 Task: Add Sprouts Organic Frosted Flakes to the cart.
Action: Mouse moved to (841, 310)
Screenshot: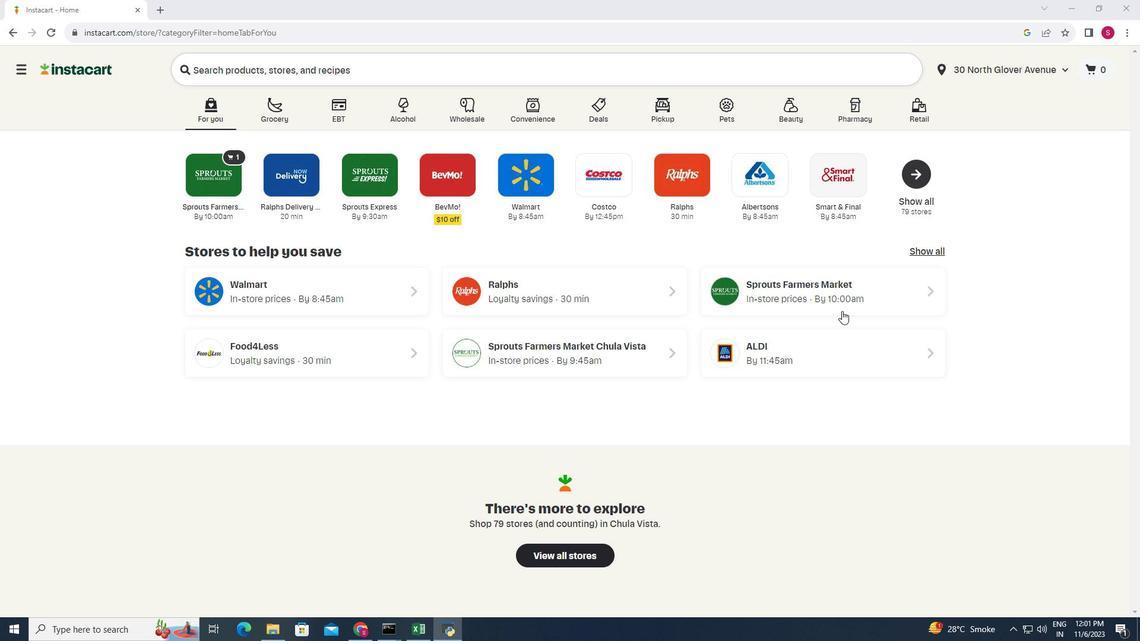 
Action: Mouse pressed left at (841, 310)
Screenshot: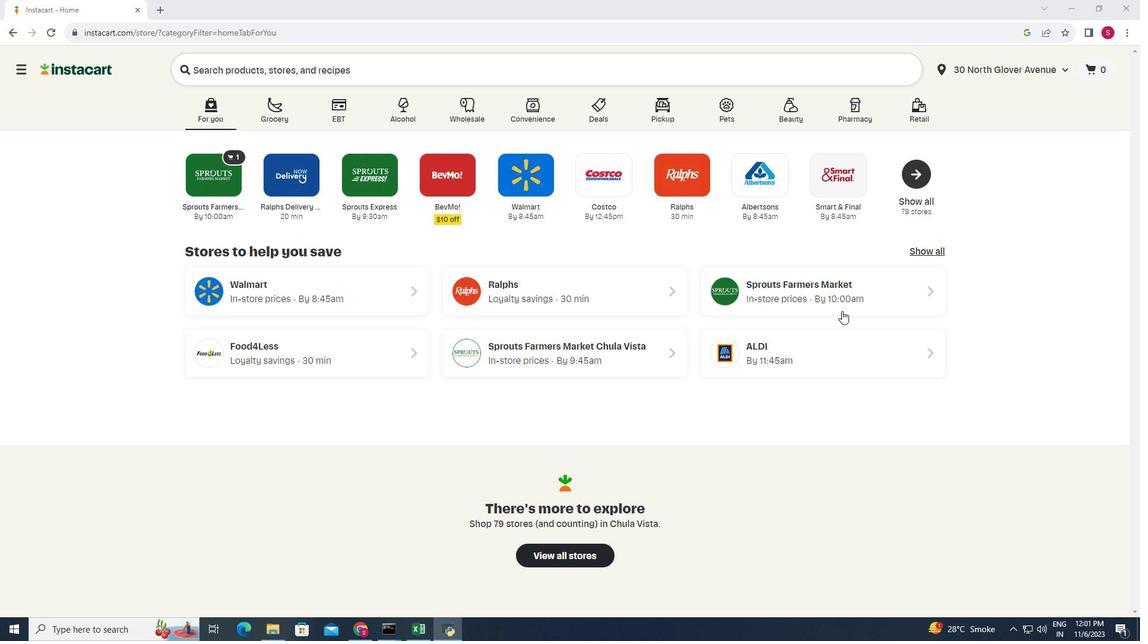 
Action: Mouse moved to (843, 298)
Screenshot: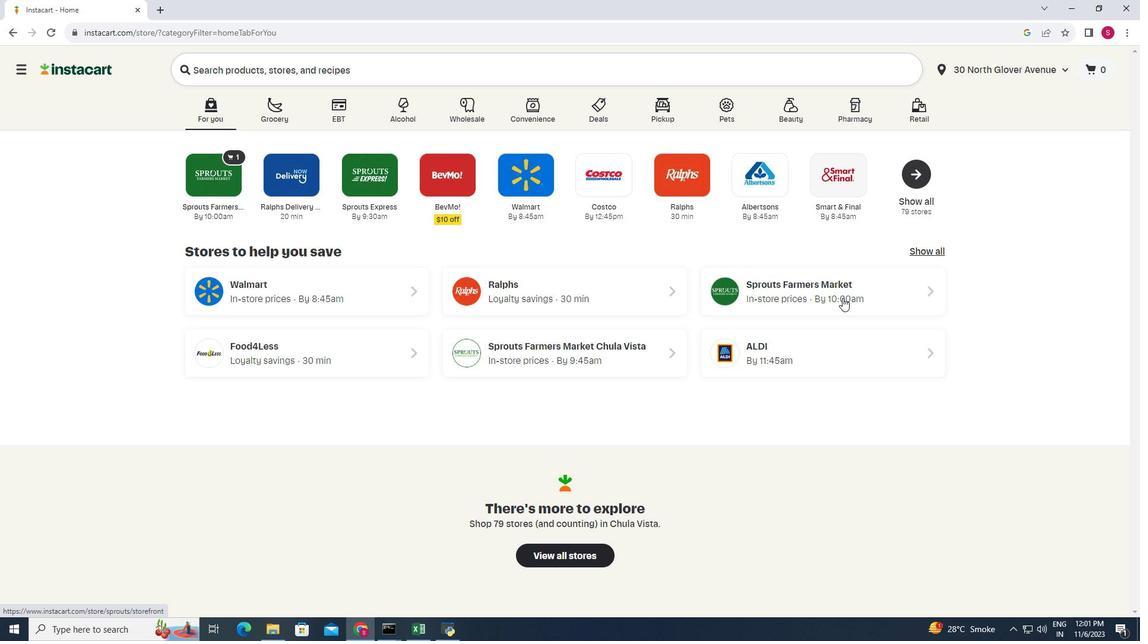 
Action: Mouse pressed left at (843, 298)
Screenshot: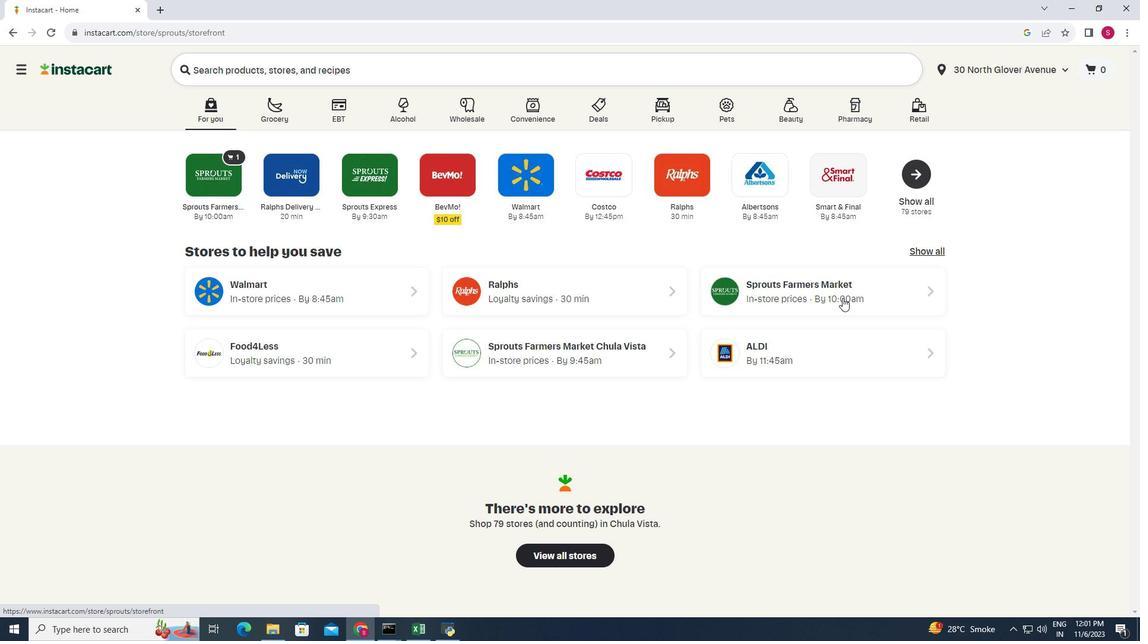 
Action: Mouse moved to (40, 349)
Screenshot: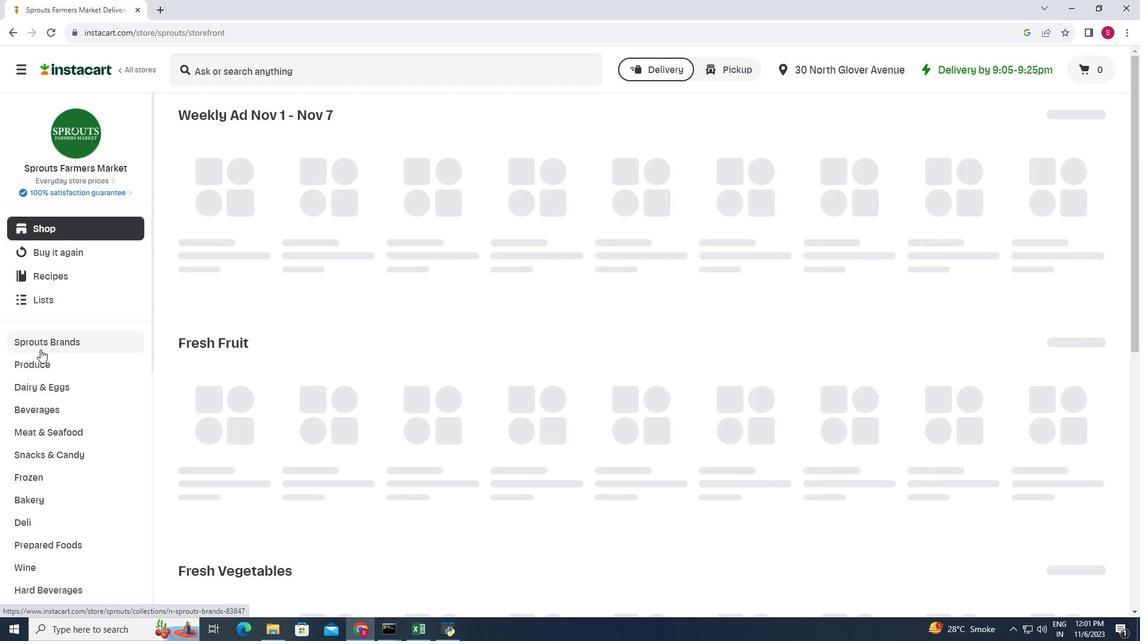 
Action: Mouse scrolled (40, 349) with delta (0, 0)
Screenshot: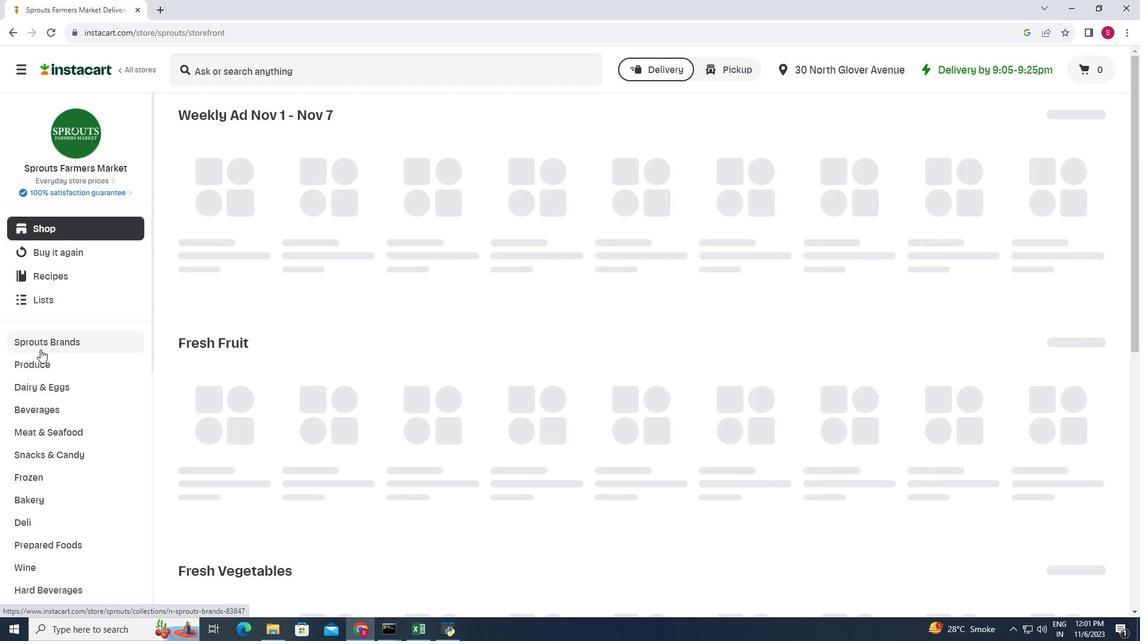 
Action: Mouse moved to (40, 349)
Screenshot: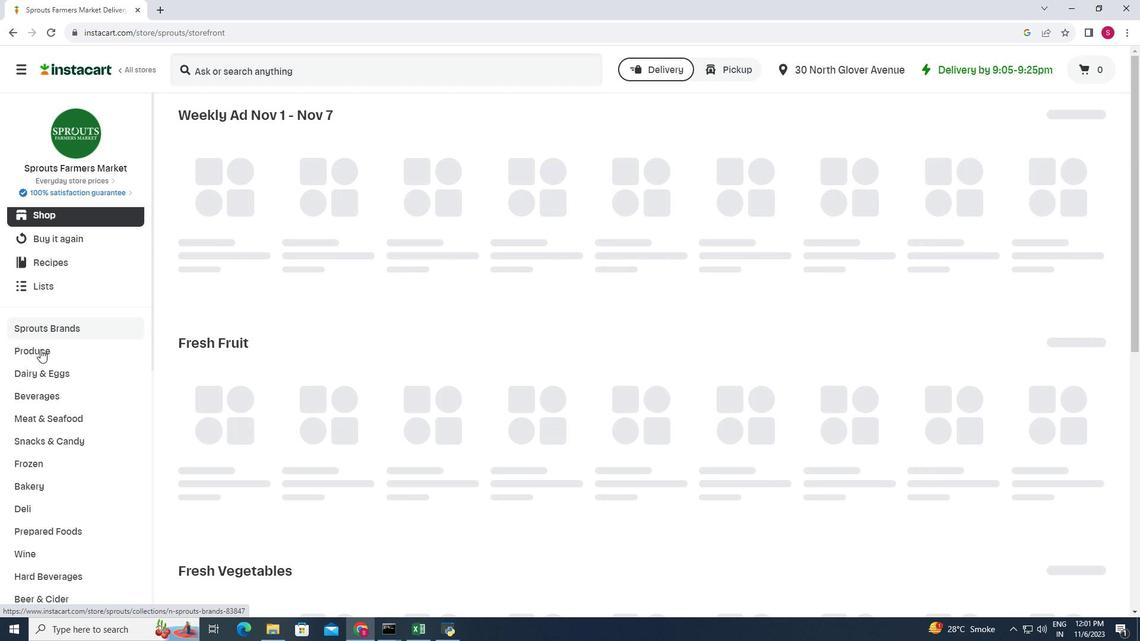 
Action: Mouse scrolled (40, 349) with delta (0, 0)
Screenshot: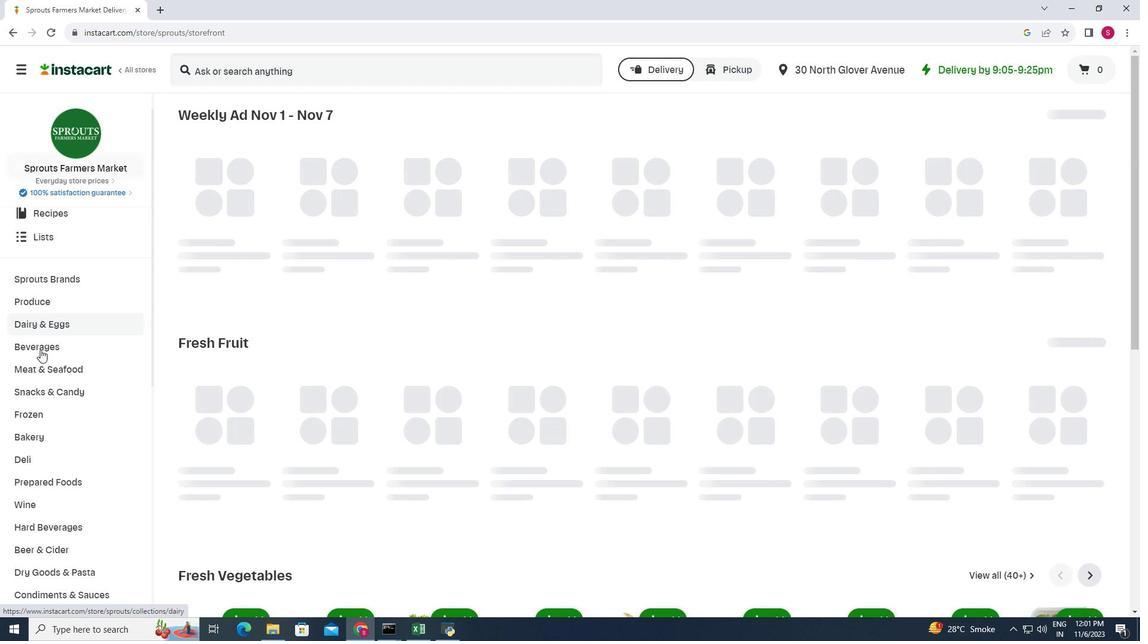 
Action: Mouse moved to (39, 364)
Screenshot: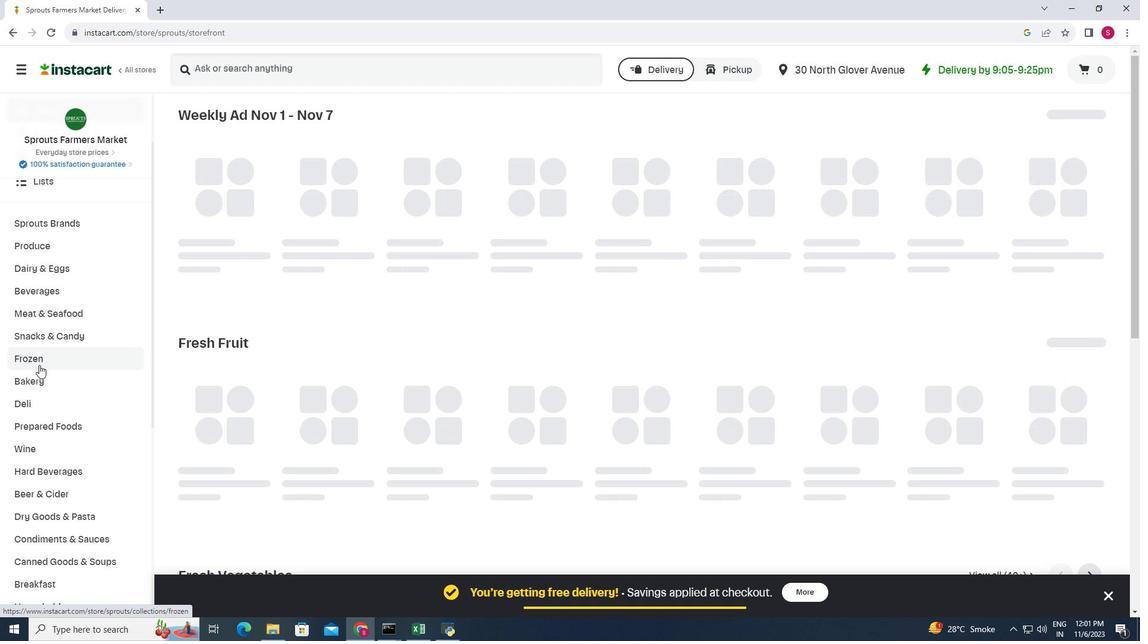 
Action: Mouse scrolled (39, 363) with delta (0, 0)
Screenshot: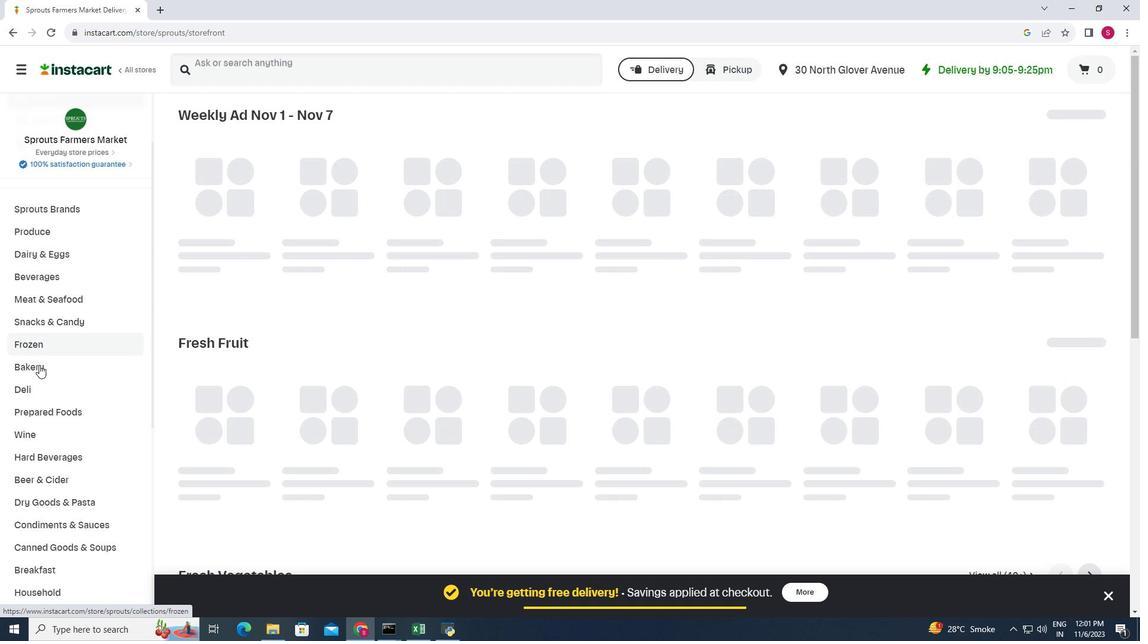 
Action: Mouse moved to (39, 365)
Screenshot: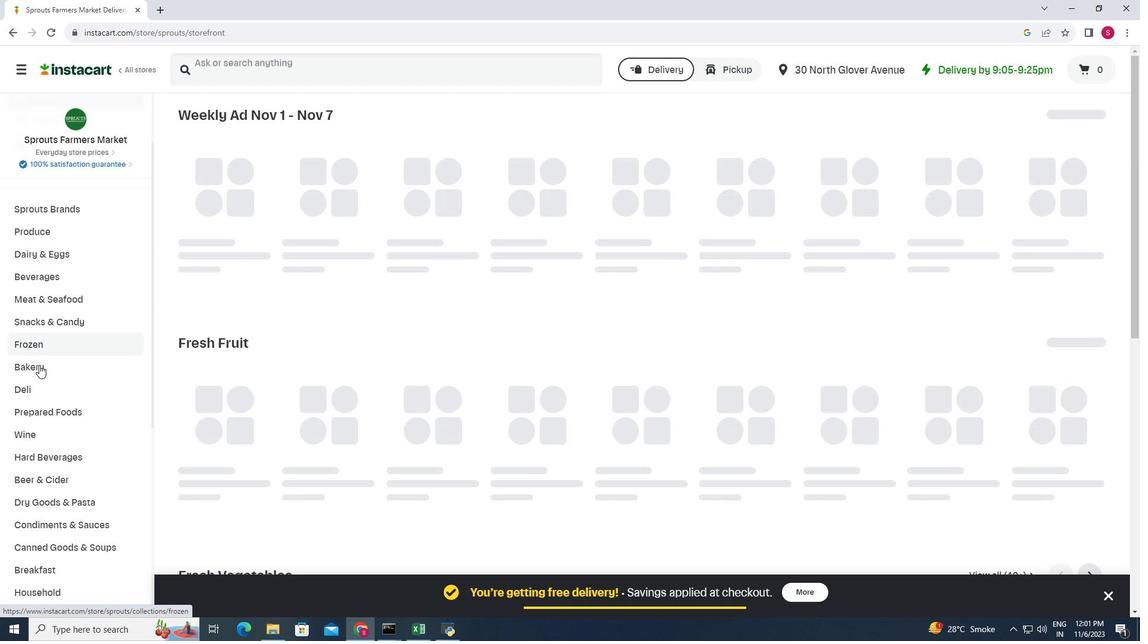 
Action: Mouse scrolled (39, 364) with delta (0, 0)
Screenshot: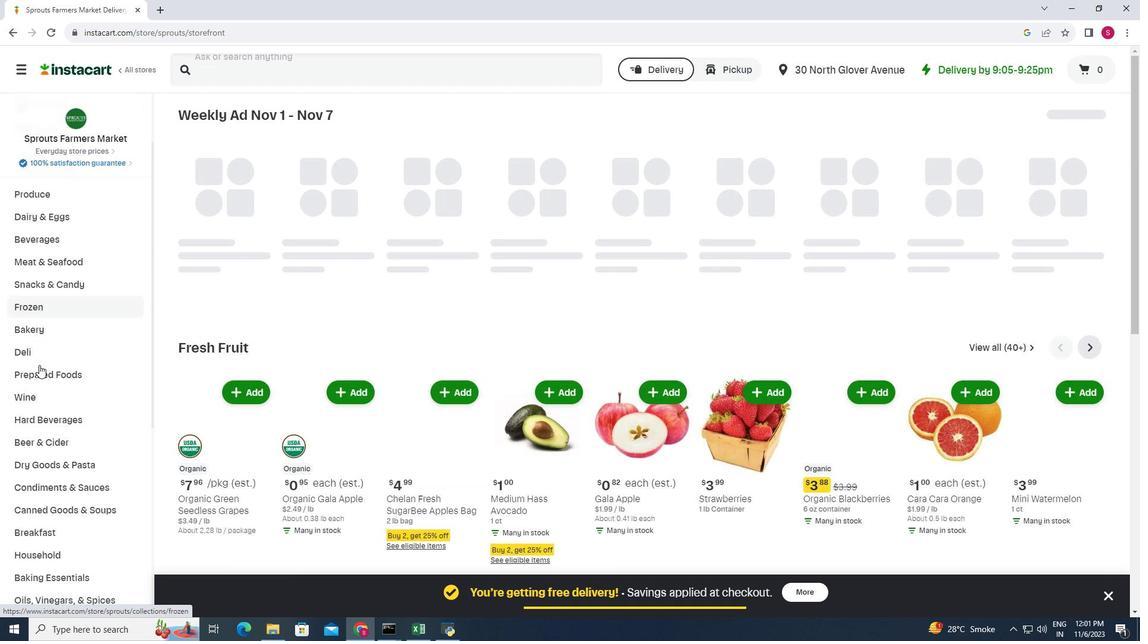 
Action: Mouse moved to (58, 466)
Screenshot: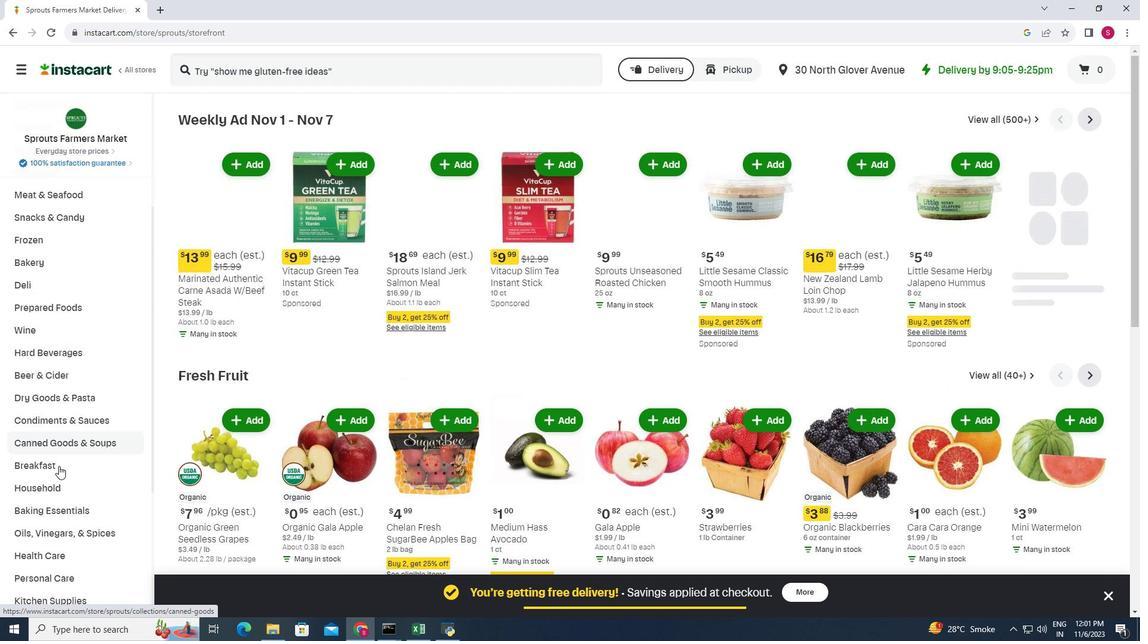 
Action: Mouse pressed left at (58, 466)
Screenshot: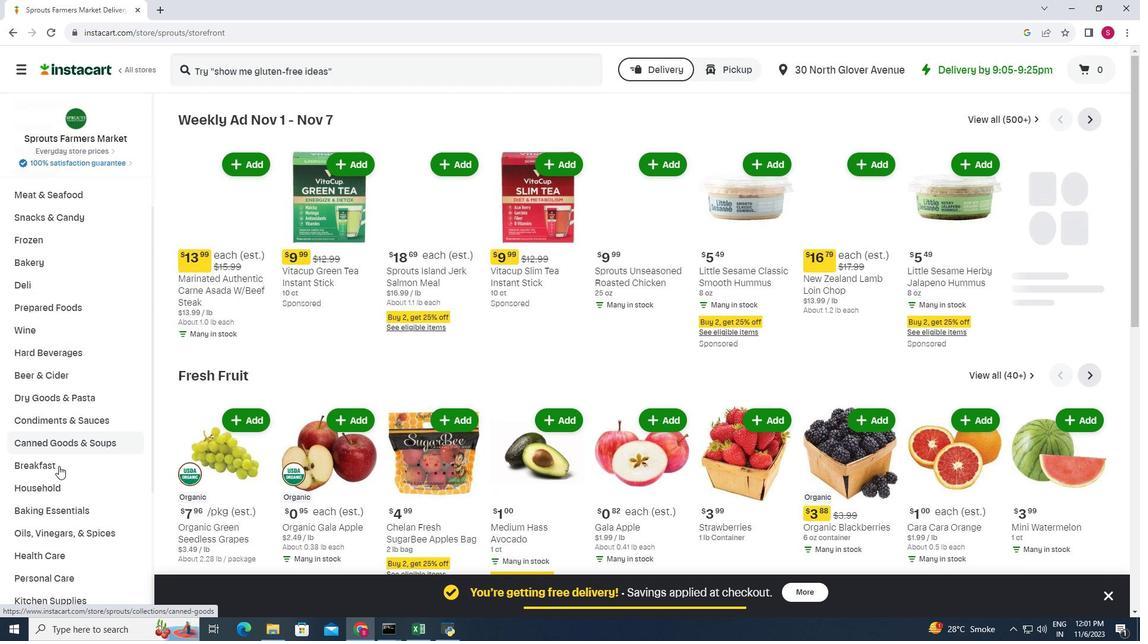 
Action: Mouse moved to (870, 147)
Screenshot: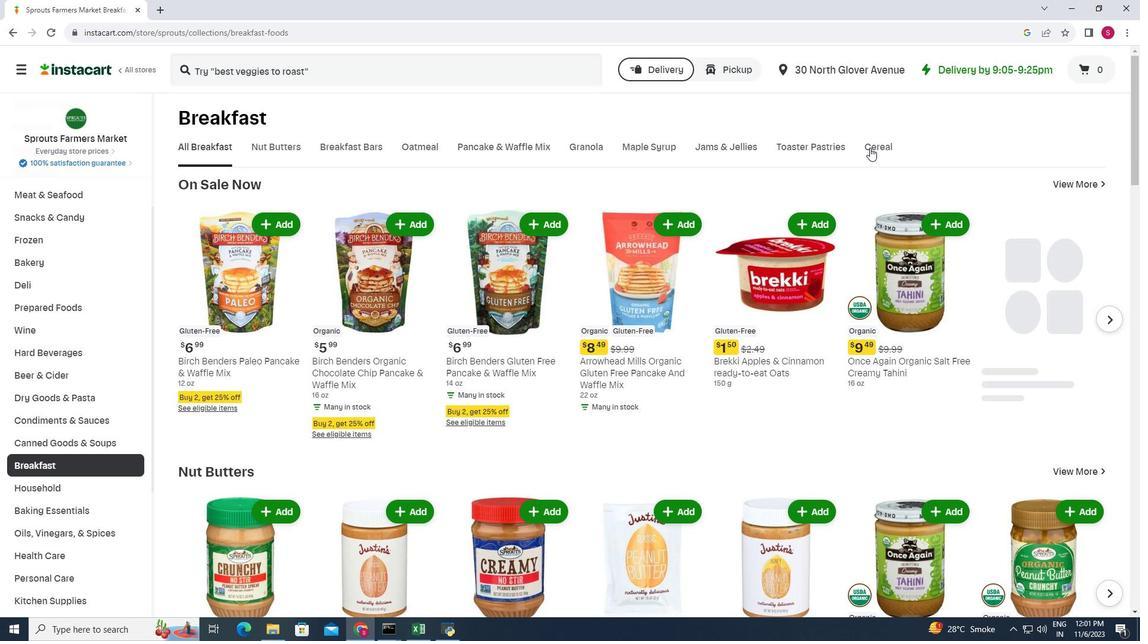 
Action: Mouse pressed left at (870, 147)
Screenshot: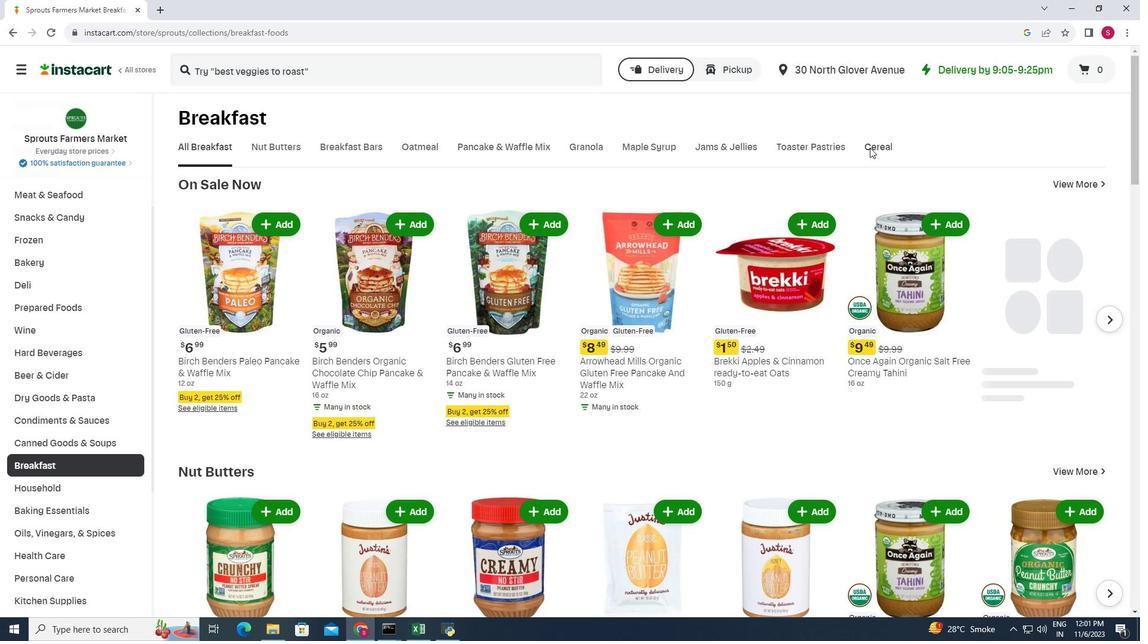 
Action: Mouse moved to (481, 240)
Screenshot: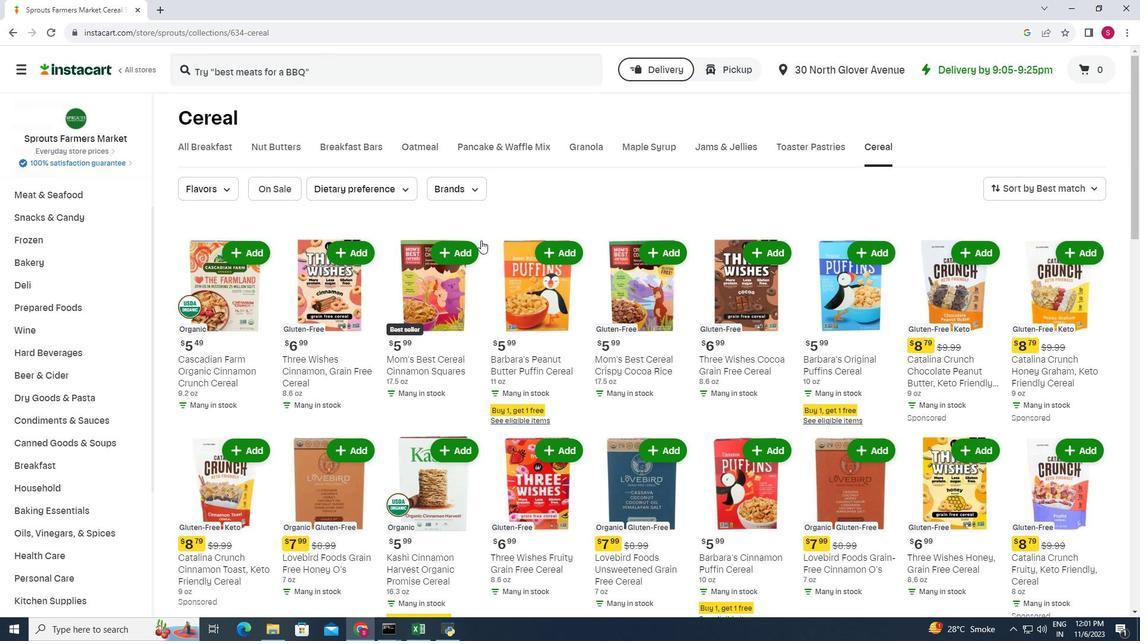
Action: Mouse scrolled (481, 240) with delta (0, 0)
Screenshot: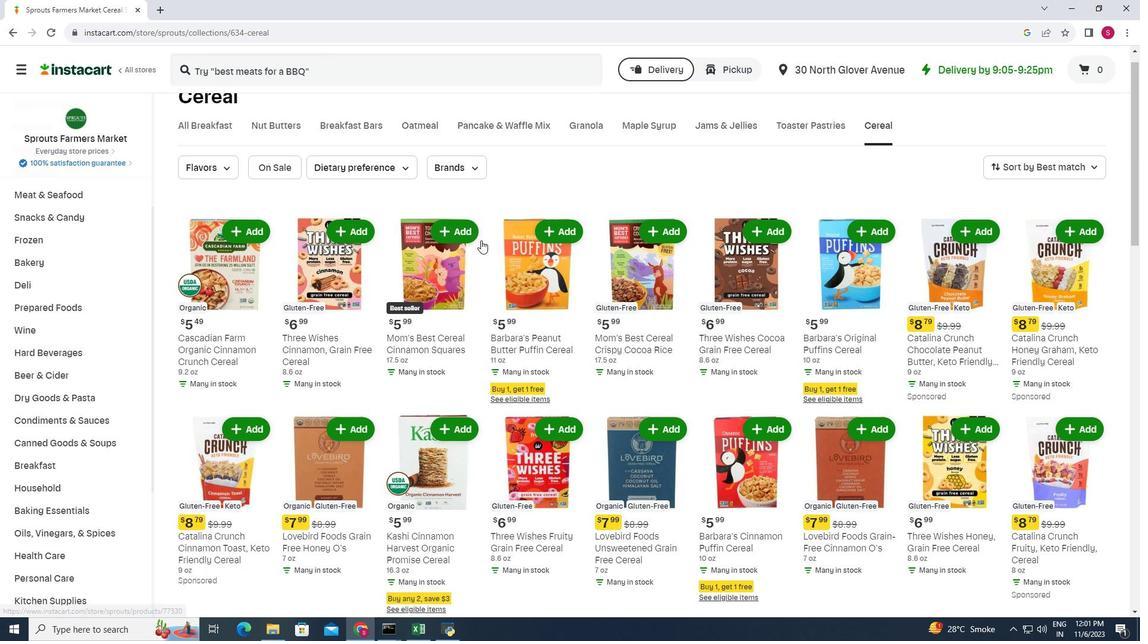 
Action: Mouse moved to (478, 240)
Screenshot: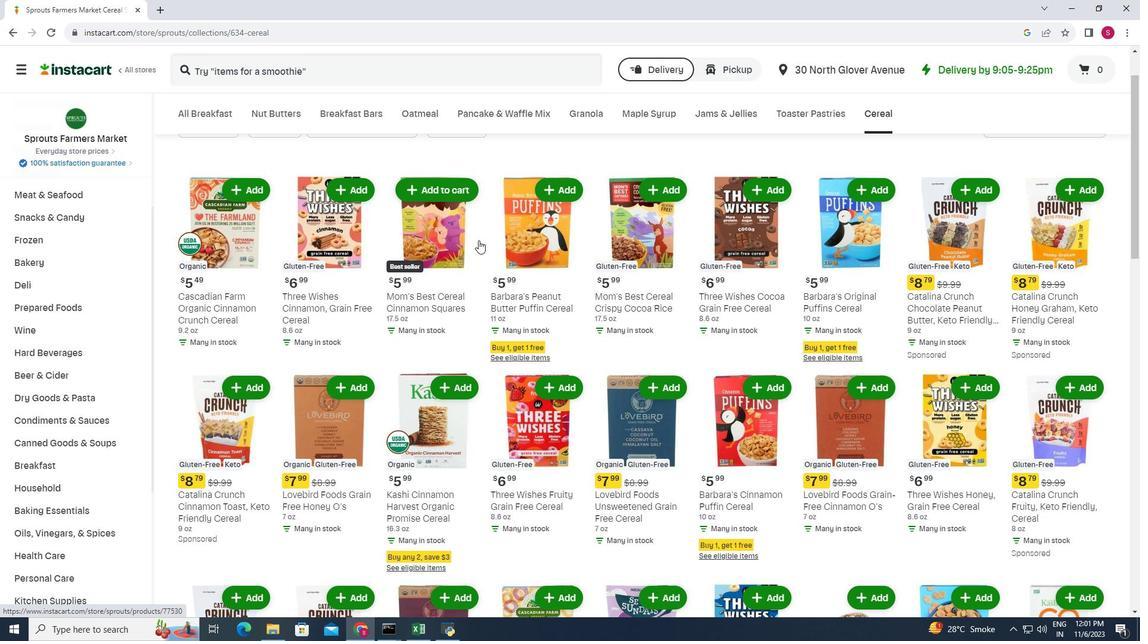 
Action: Mouse scrolled (478, 240) with delta (0, 0)
Screenshot: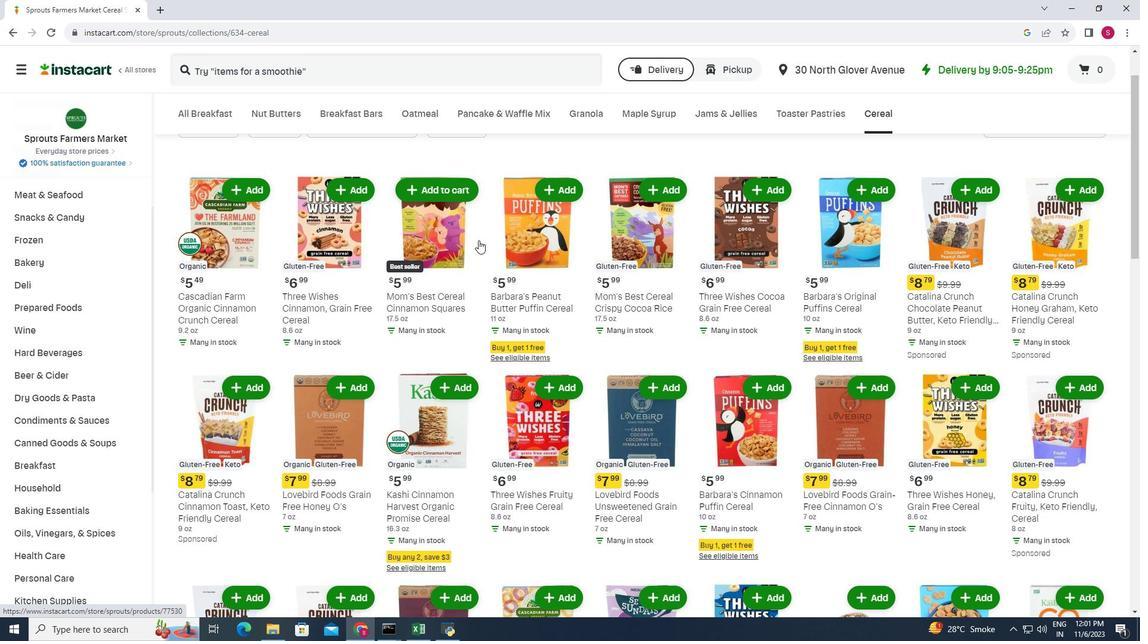 
Action: Mouse moved to (477, 240)
Screenshot: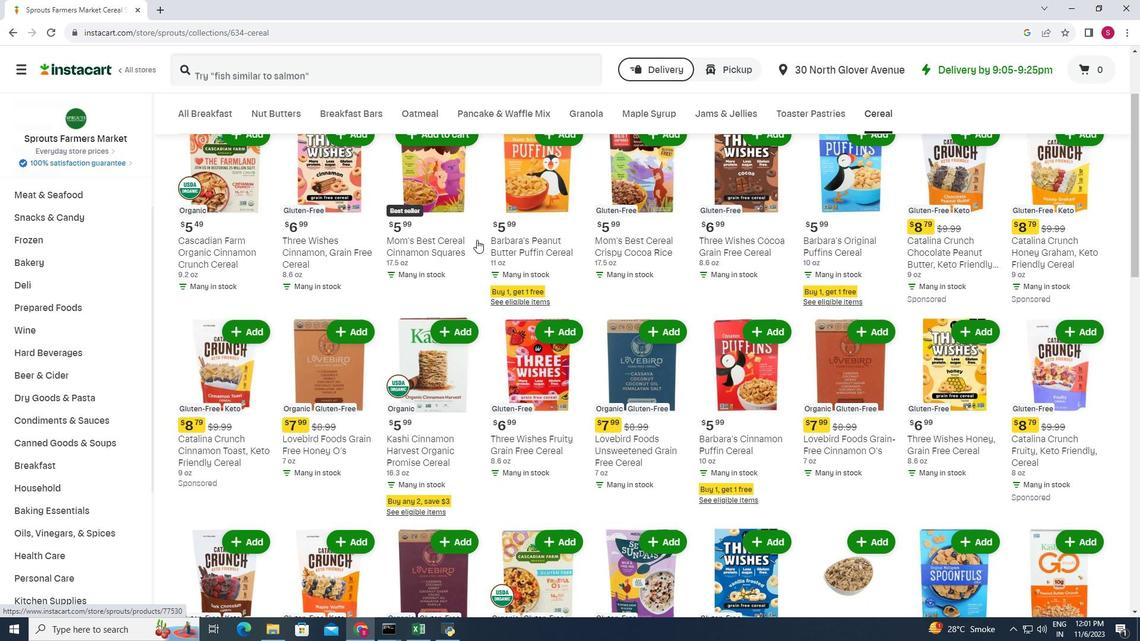 
Action: Mouse scrolled (477, 239) with delta (0, 0)
Screenshot: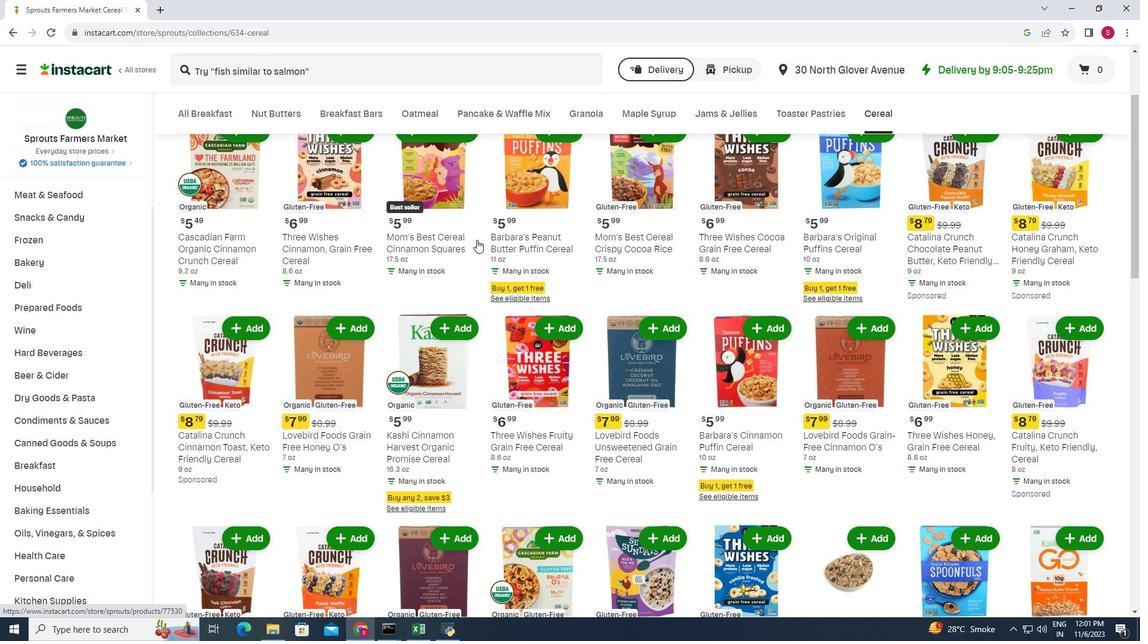 
Action: Mouse scrolled (477, 239) with delta (0, 0)
Screenshot: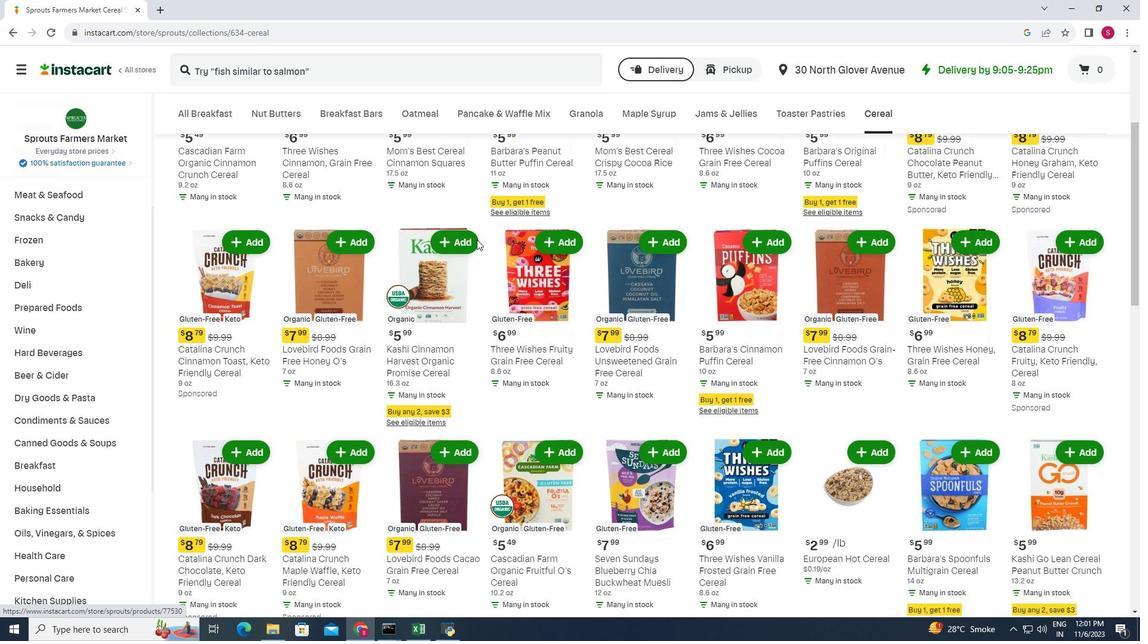 
Action: Mouse moved to (475, 239)
Screenshot: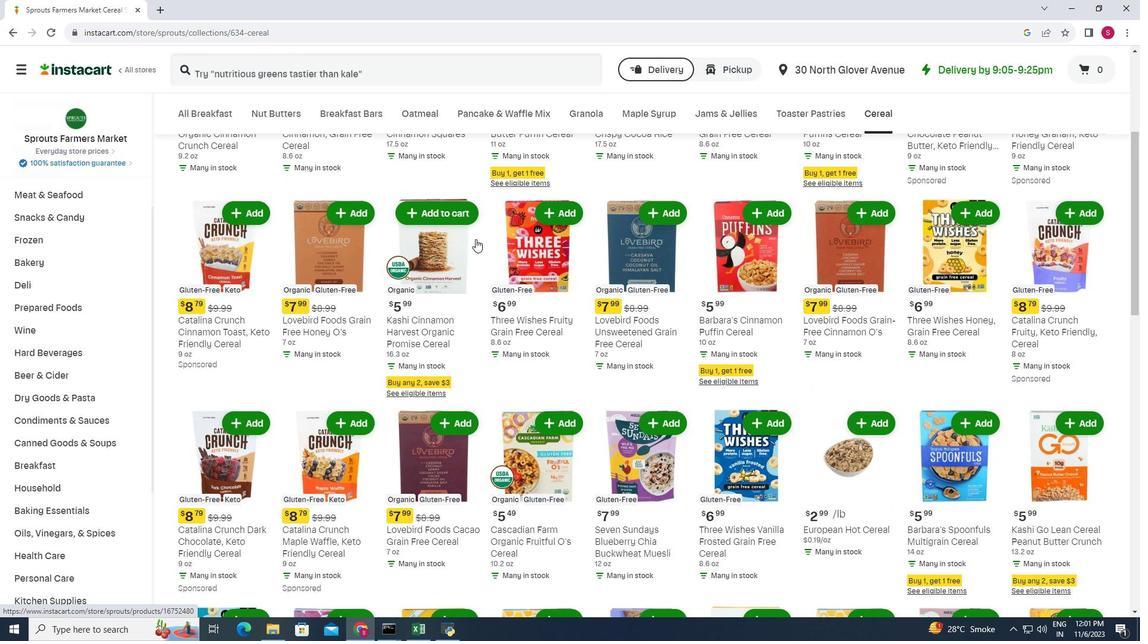 
Action: Mouse scrolled (475, 238) with delta (0, 0)
Screenshot: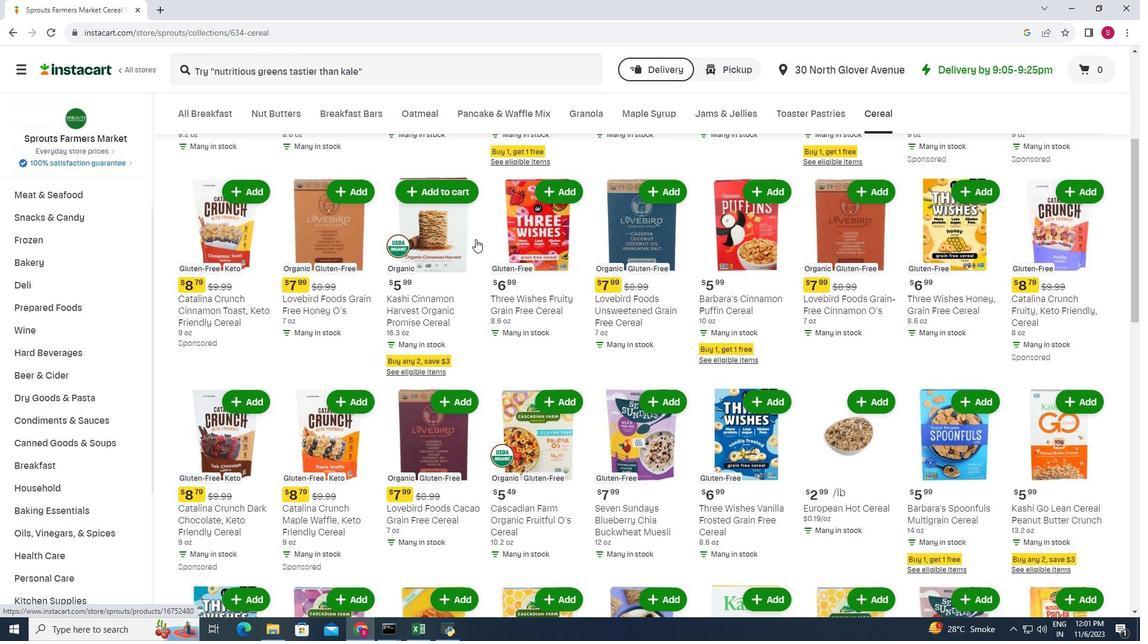 
Action: Mouse scrolled (475, 238) with delta (0, 0)
Screenshot: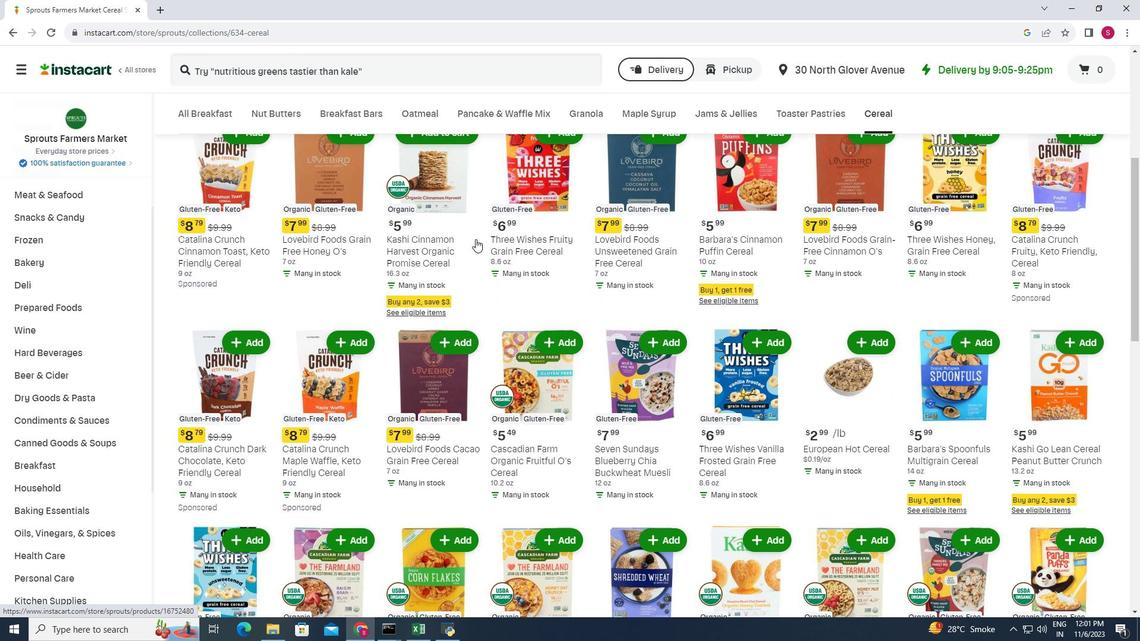 
Action: Mouse moved to (476, 239)
Screenshot: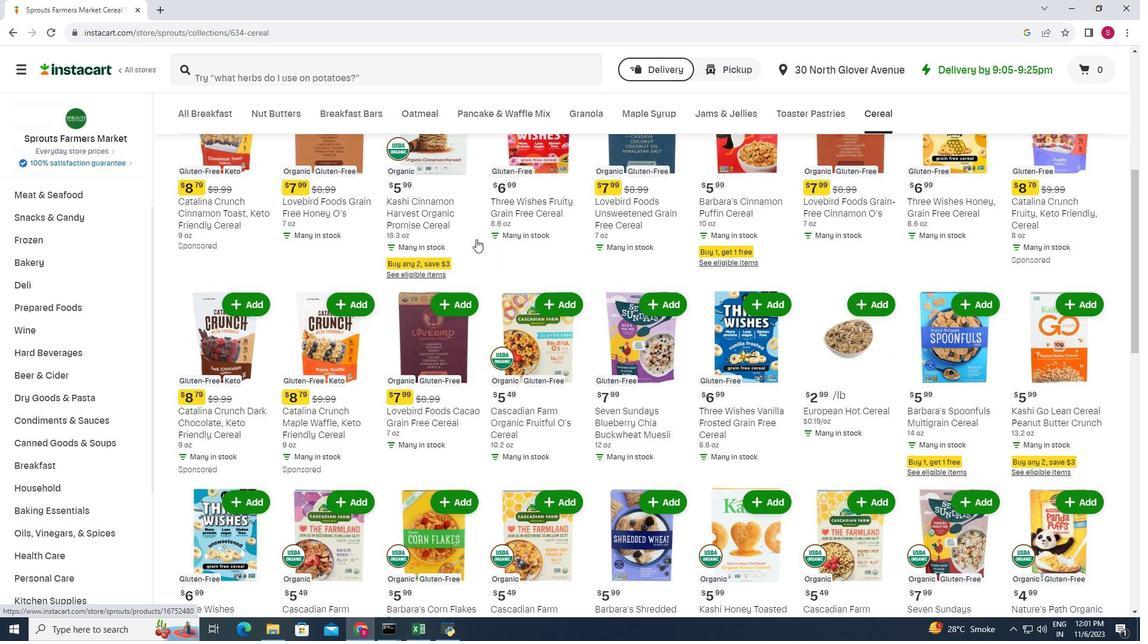 
Action: Mouse scrolled (476, 238) with delta (0, 0)
Screenshot: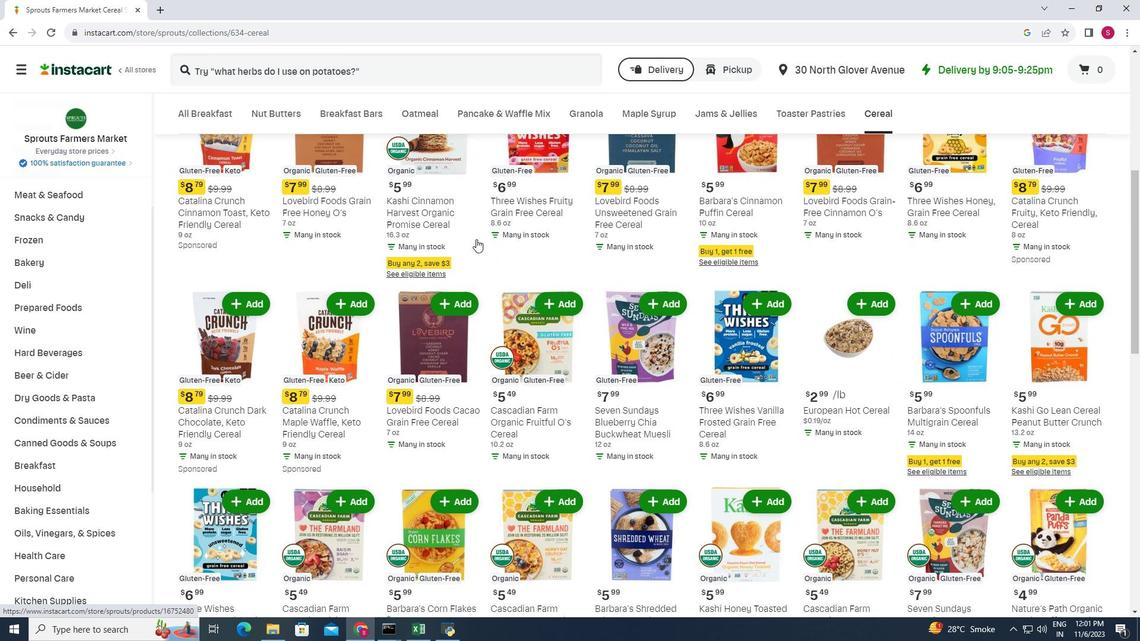 
Action: Mouse scrolled (476, 238) with delta (0, 0)
Screenshot: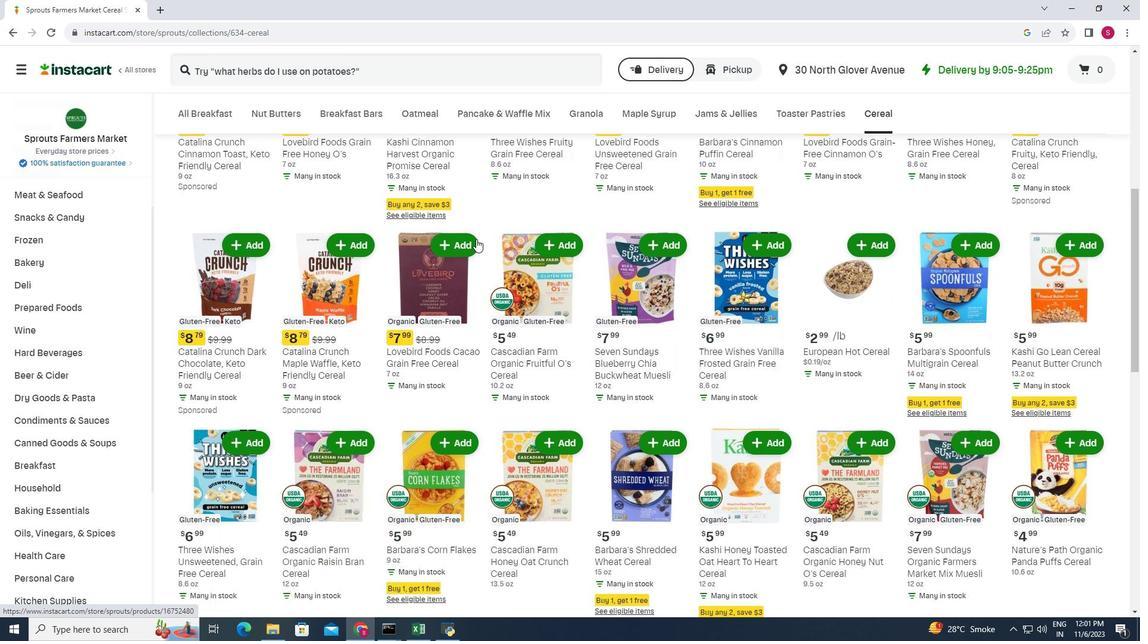 
Action: Mouse scrolled (476, 238) with delta (0, 0)
Screenshot: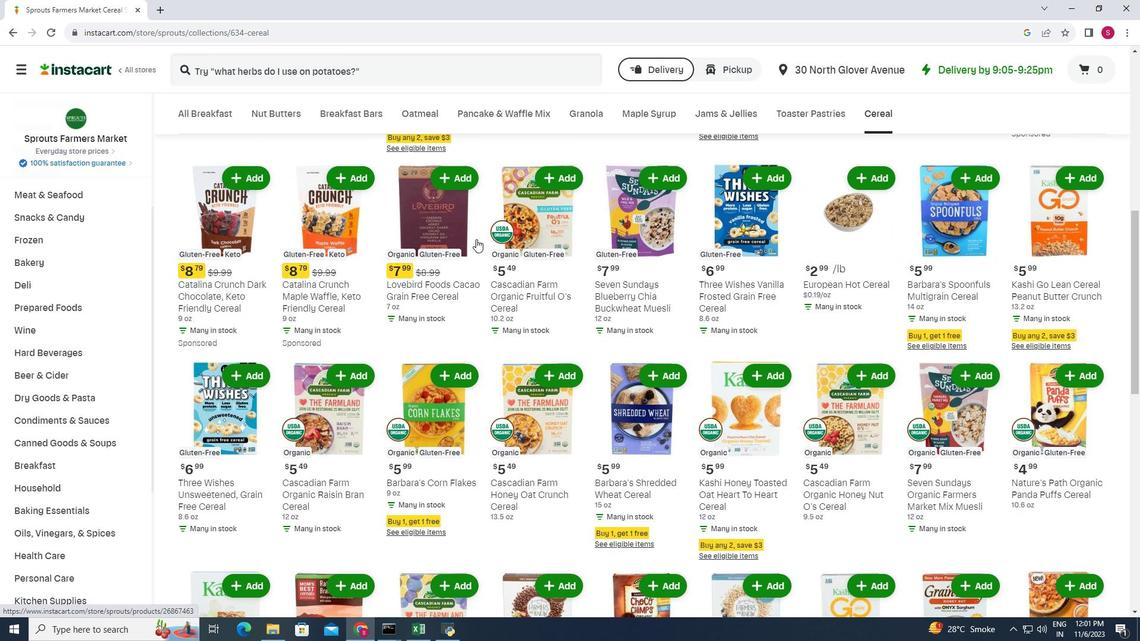 
Action: Mouse scrolled (476, 238) with delta (0, 0)
Screenshot: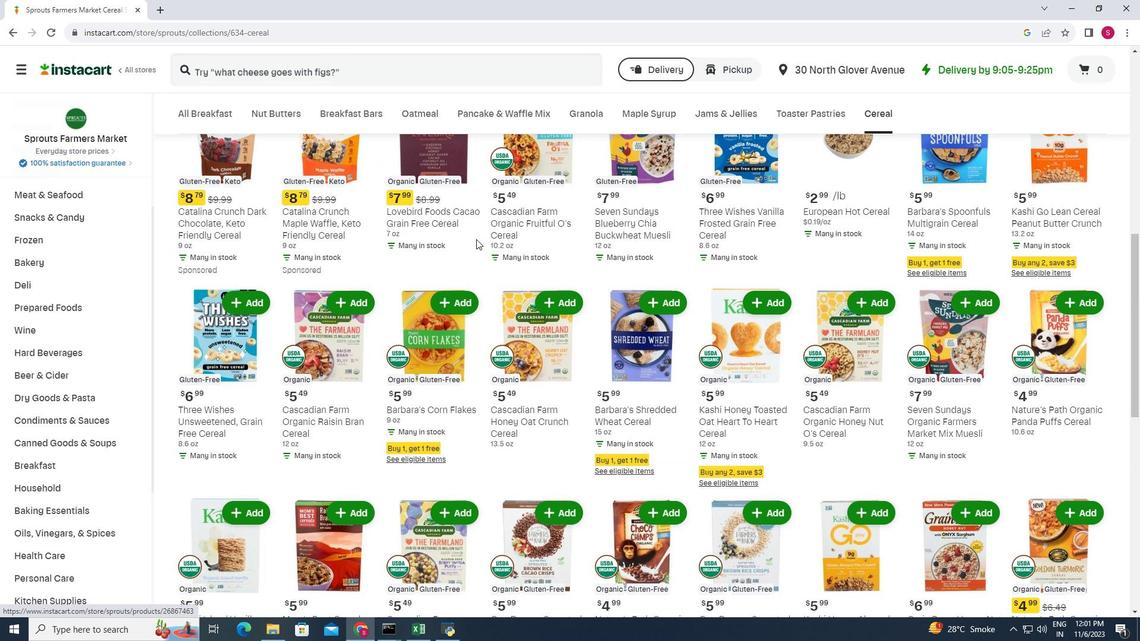
Action: Mouse scrolled (476, 238) with delta (0, 0)
Screenshot: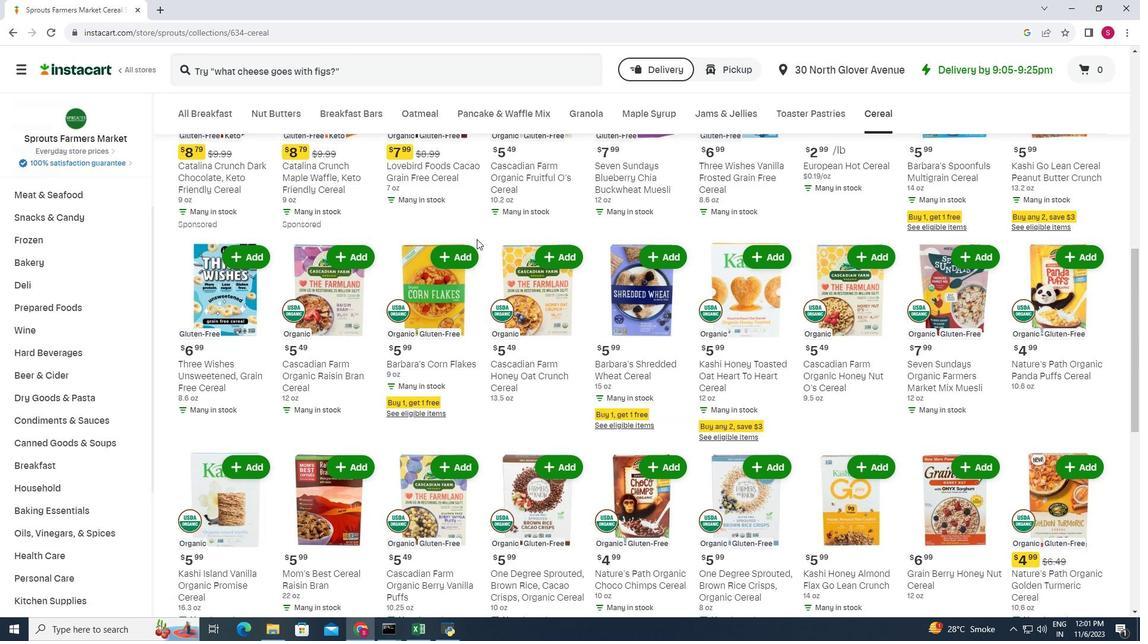 
Action: Mouse moved to (478, 239)
Screenshot: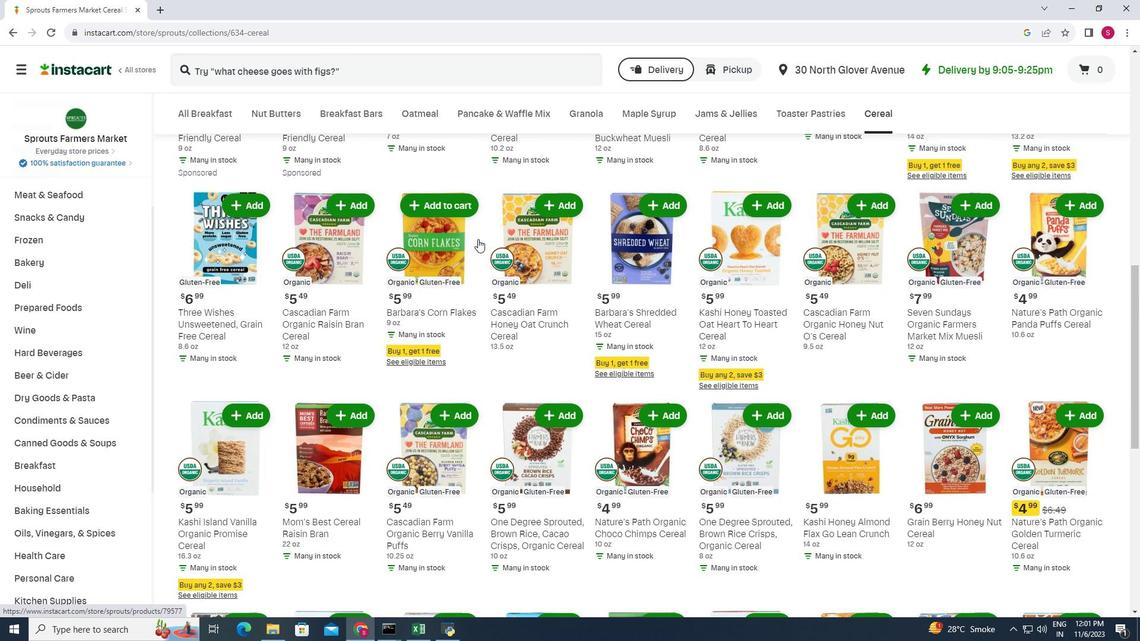 
Action: Mouse scrolled (478, 238) with delta (0, 0)
Screenshot: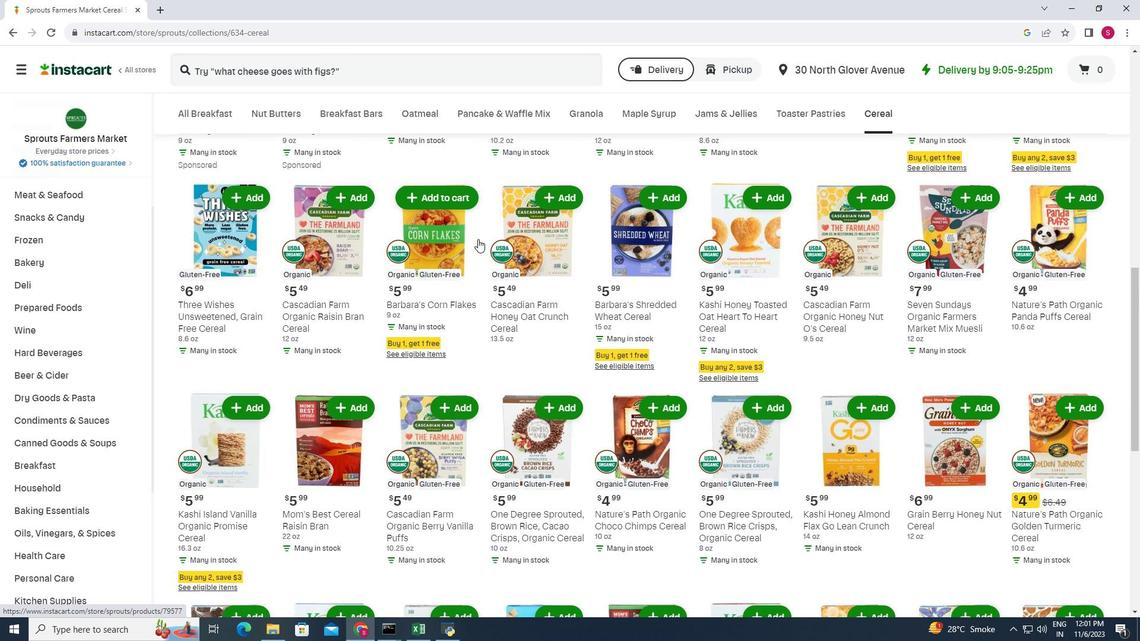 
Action: Mouse moved to (477, 239)
Screenshot: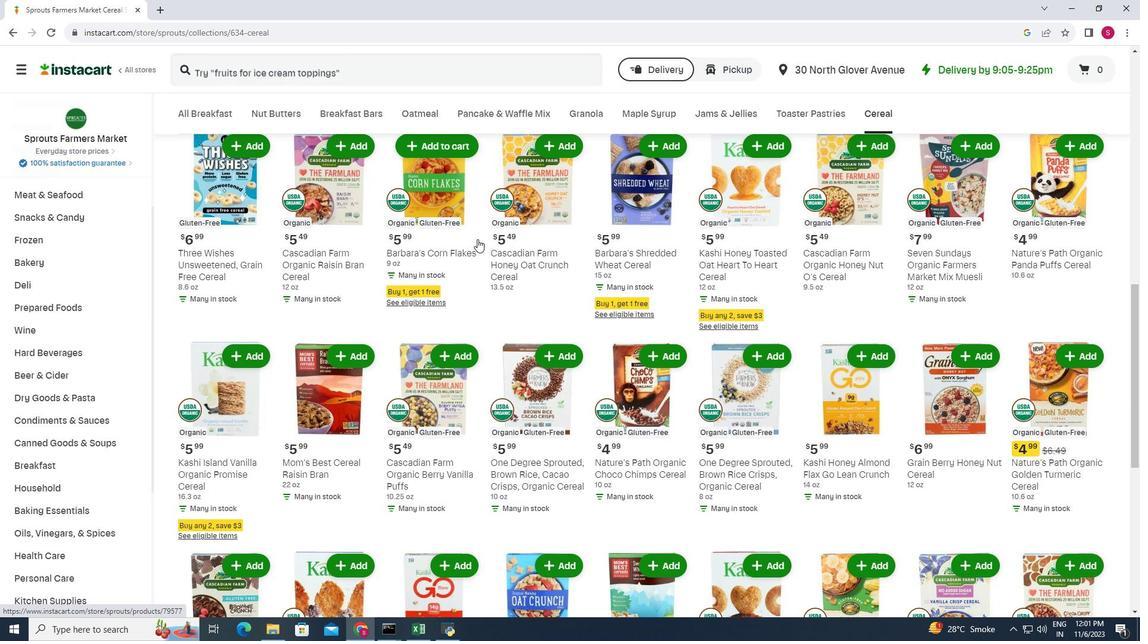 
Action: Mouse scrolled (477, 238) with delta (0, 0)
Screenshot: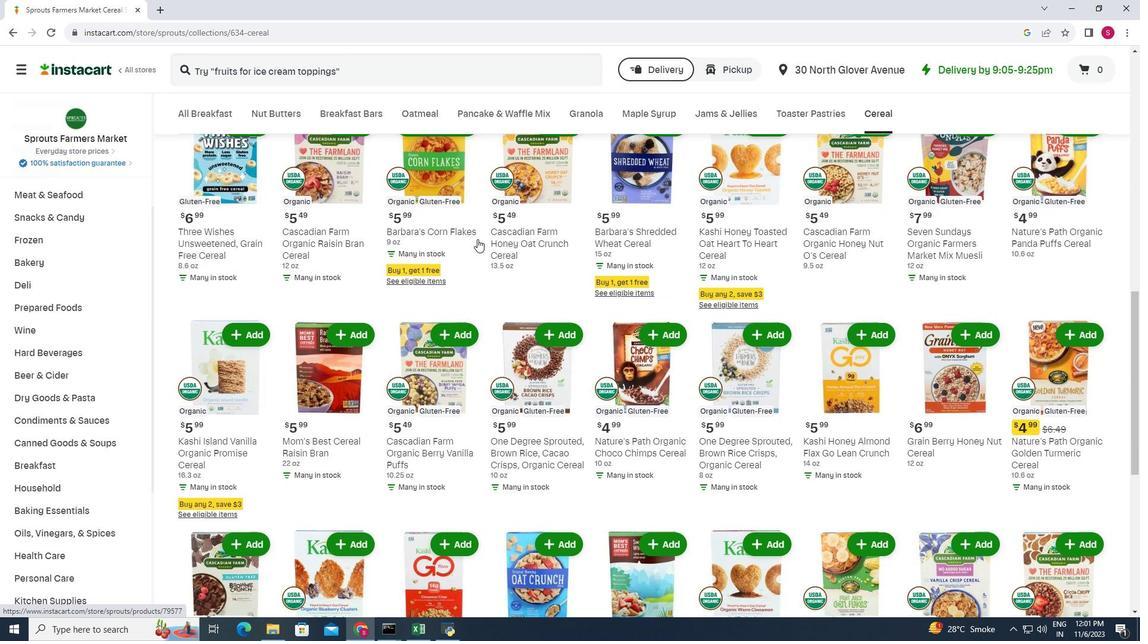 
Action: Mouse moved to (476, 240)
Screenshot: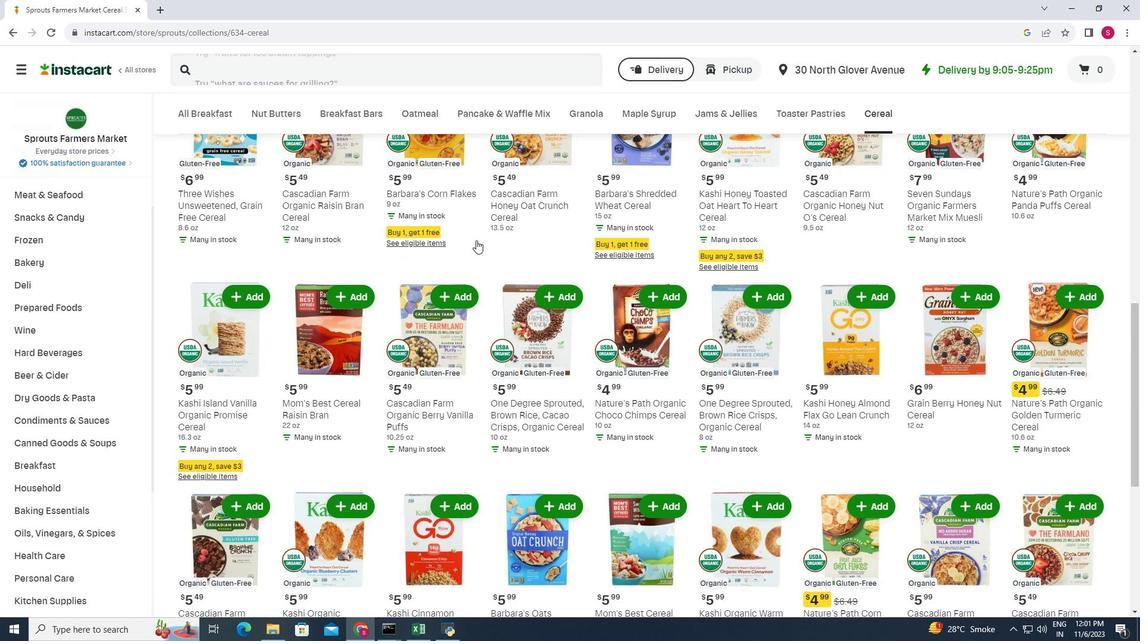 
Action: Mouse scrolled (476, 240) with delta (0, 0)
Screenshot: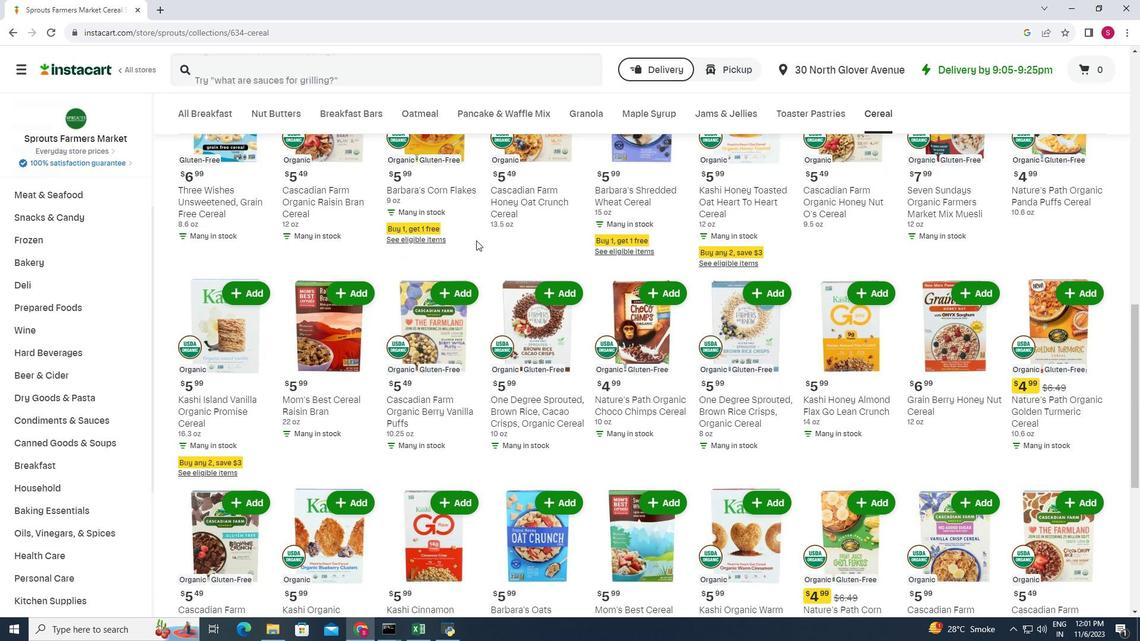 
Action: Mouse moved to (476, 240)
Screenshot: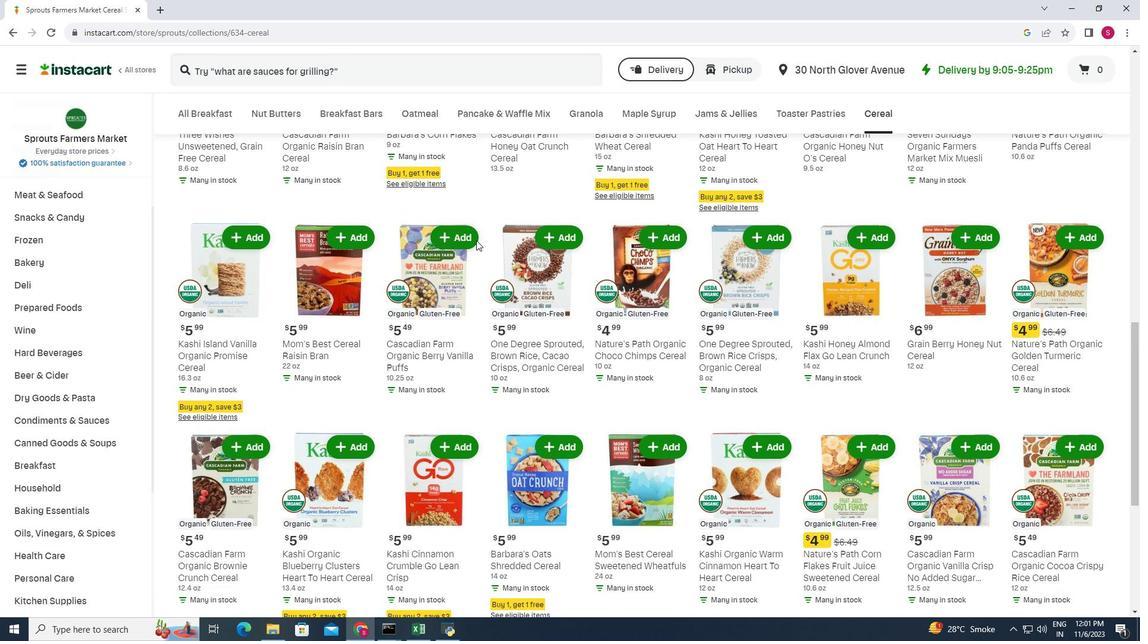 
Action: Mouse scrolled (476, 240) with delta (0, 0)
Screenshot: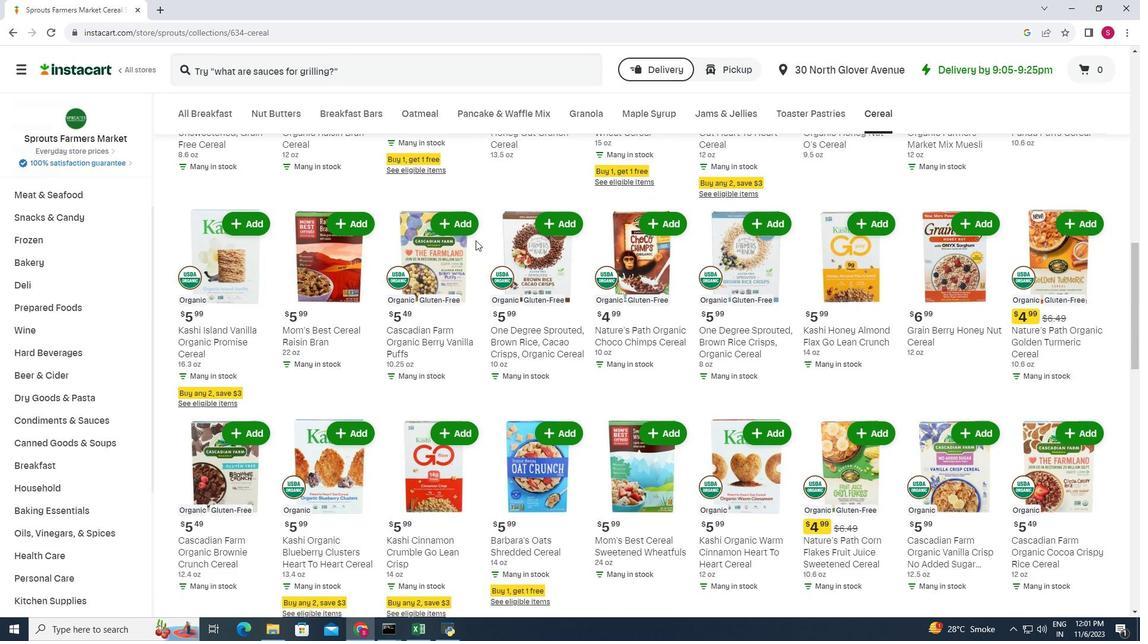 
Action: Mouse moved to (475, 240)
Screenshot: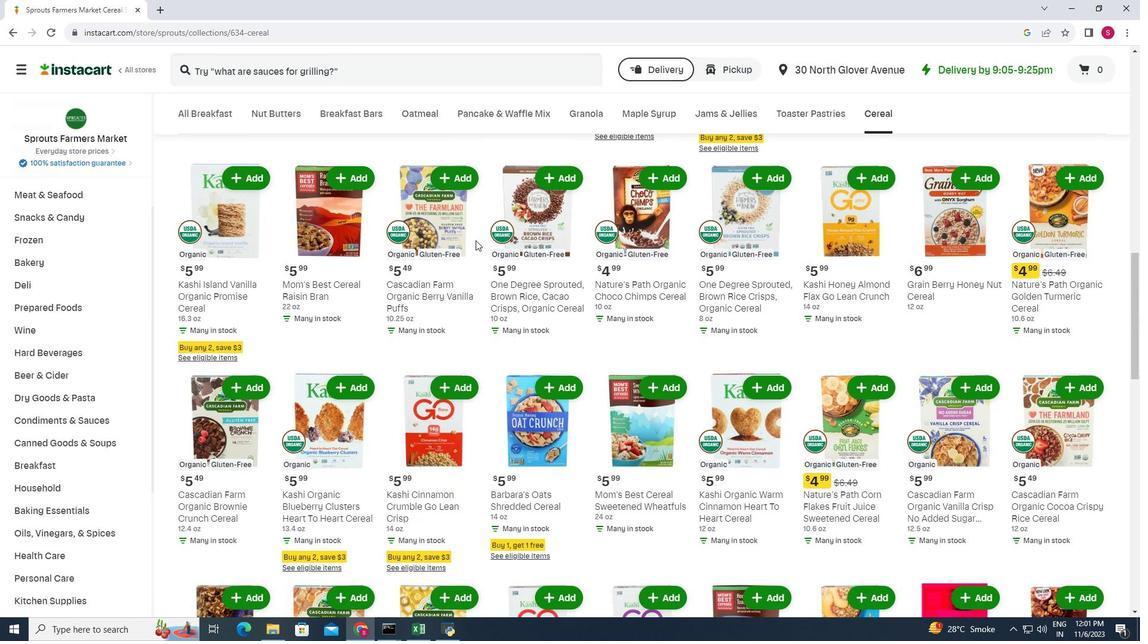 
Action: Mouse scrolled (475, 240) with delta (0, 0)
Screenshot: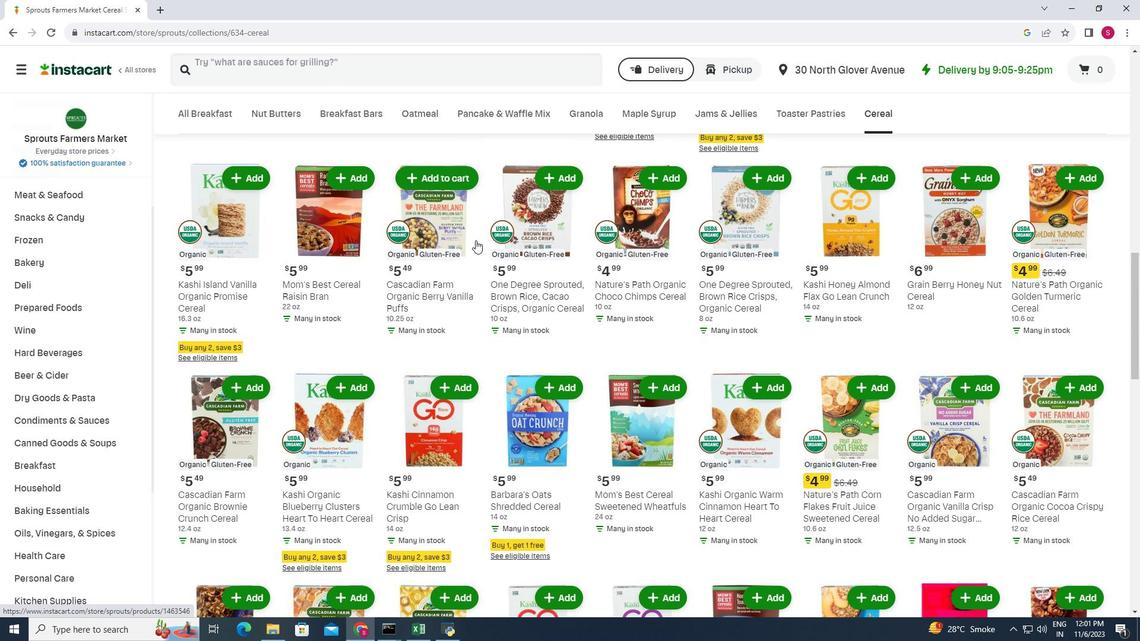 
Action: Mouse moved to (475, 240)
Screenshot: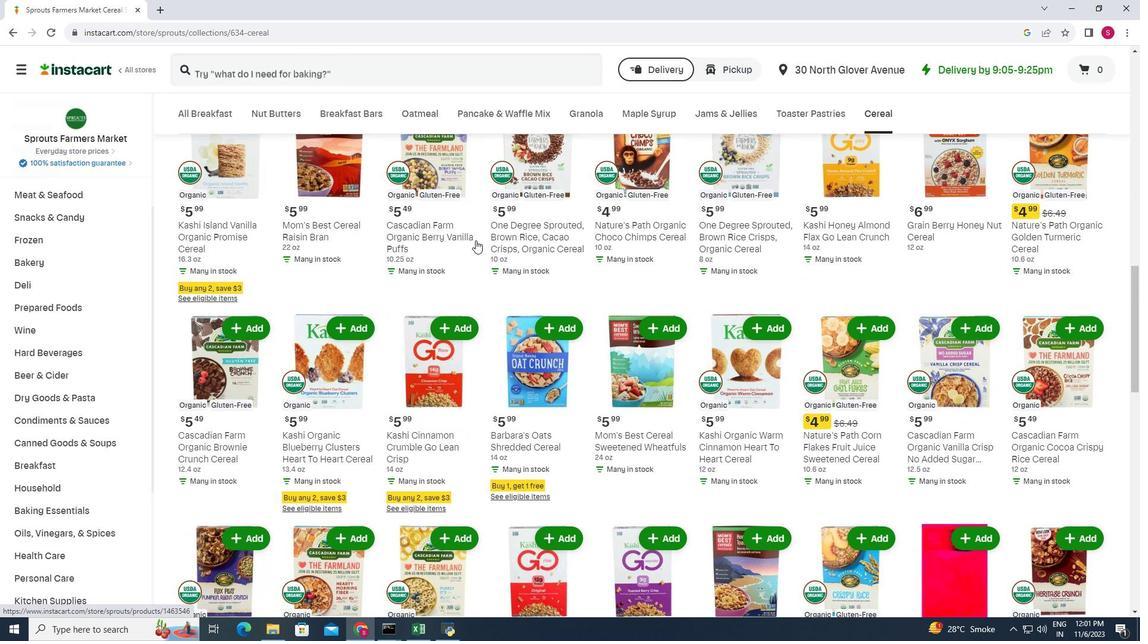 
Action: Mouse scrolled (475, 240) with delta (0, 0)
Screenshot: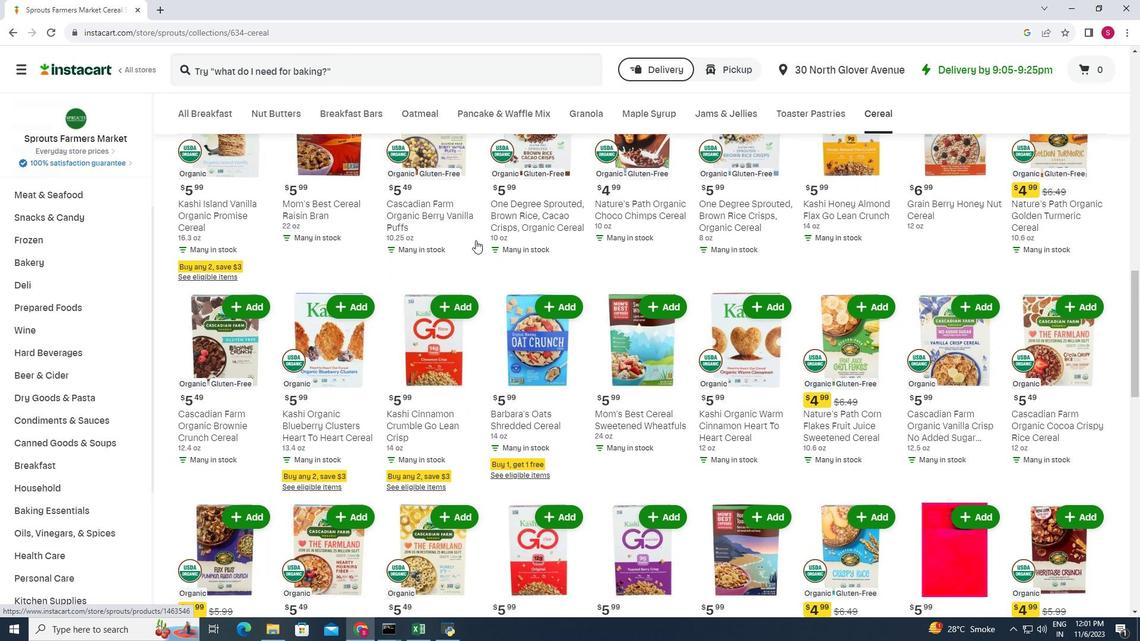 
Action: Mouse scrolled (475, 240) with delta (0, 0)
Screenshot: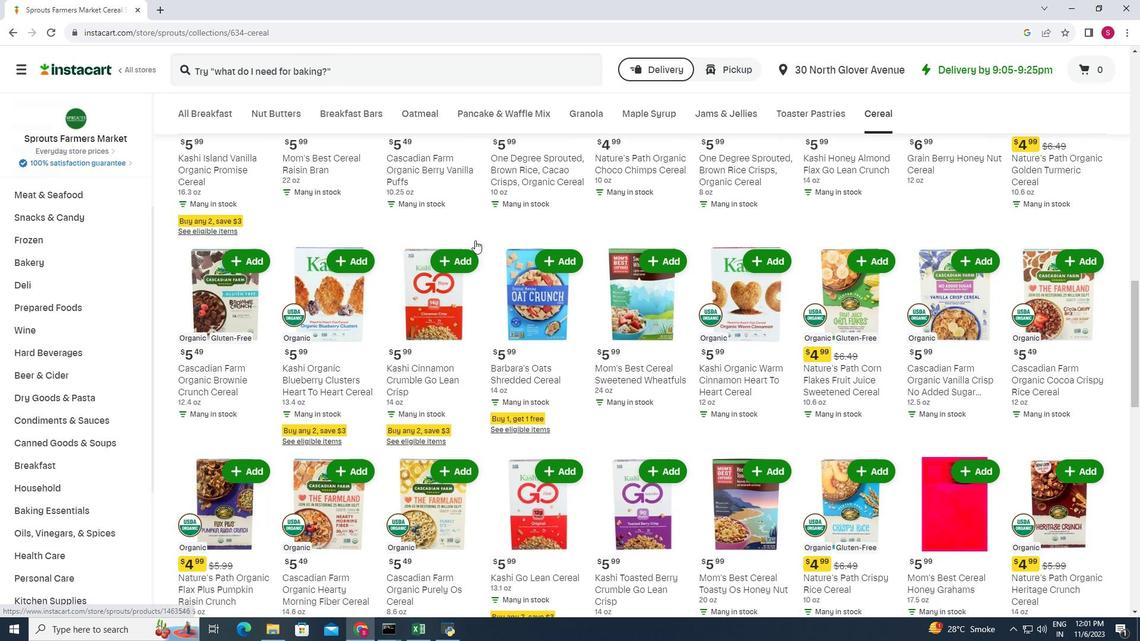 
Action: Mouse moved to (475, 241)
Screenshot: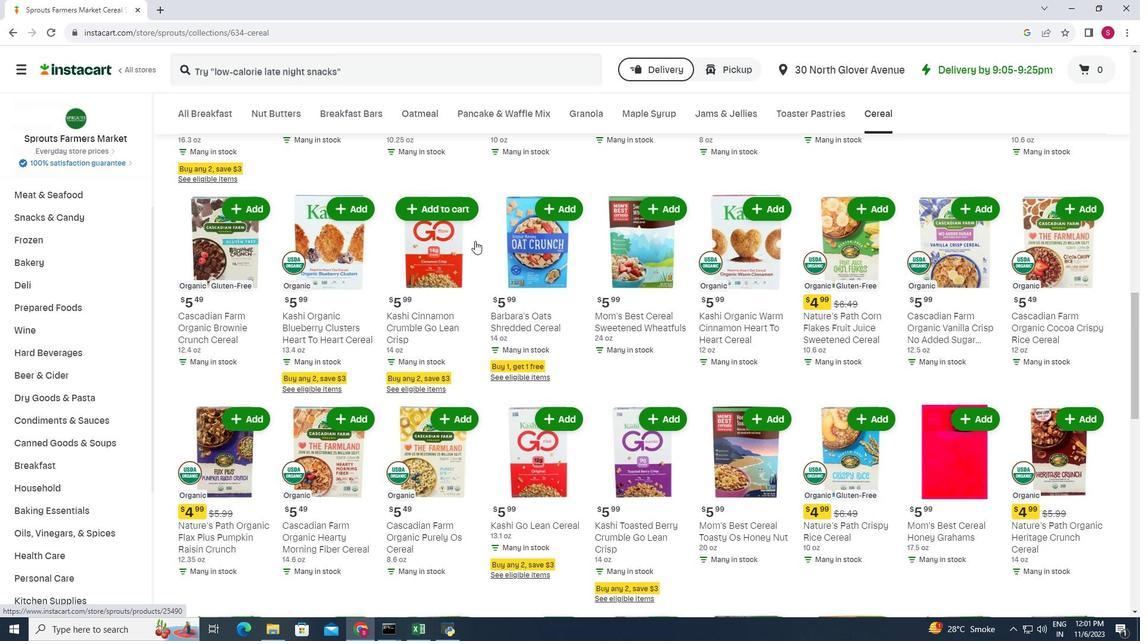
Action: Mouse scrolled (475, 240) with delta (0, 0)
Screenshot: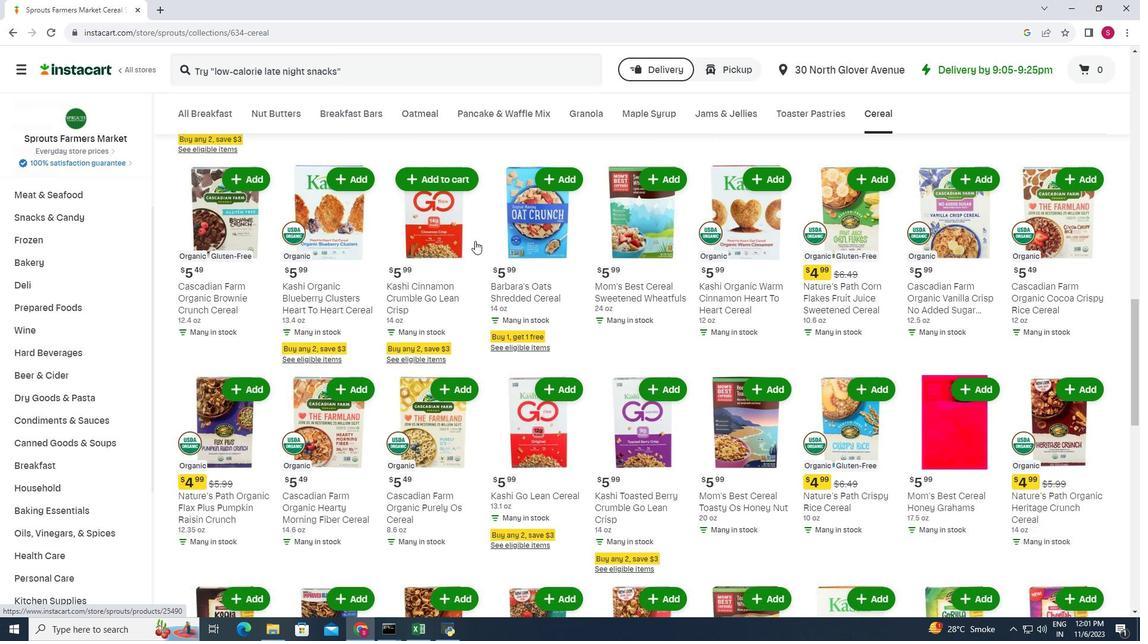 
Action: Mouse scrolled (475, 240) with delta (0, 0)
Screenshot: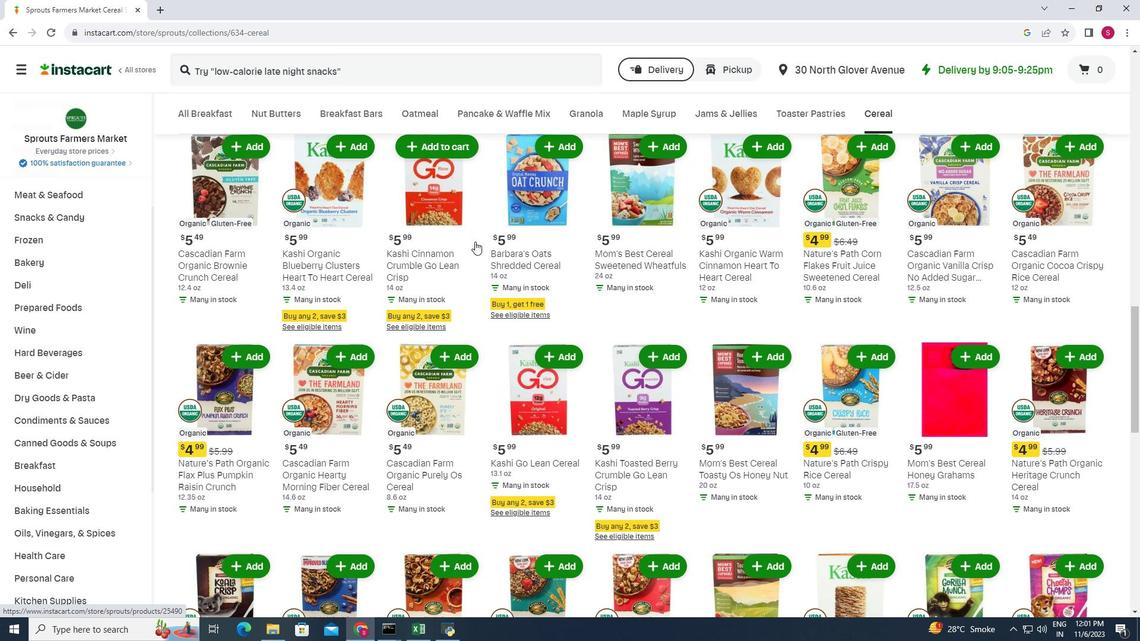
Action: Mouse moved to (475, 241)
Screenshot: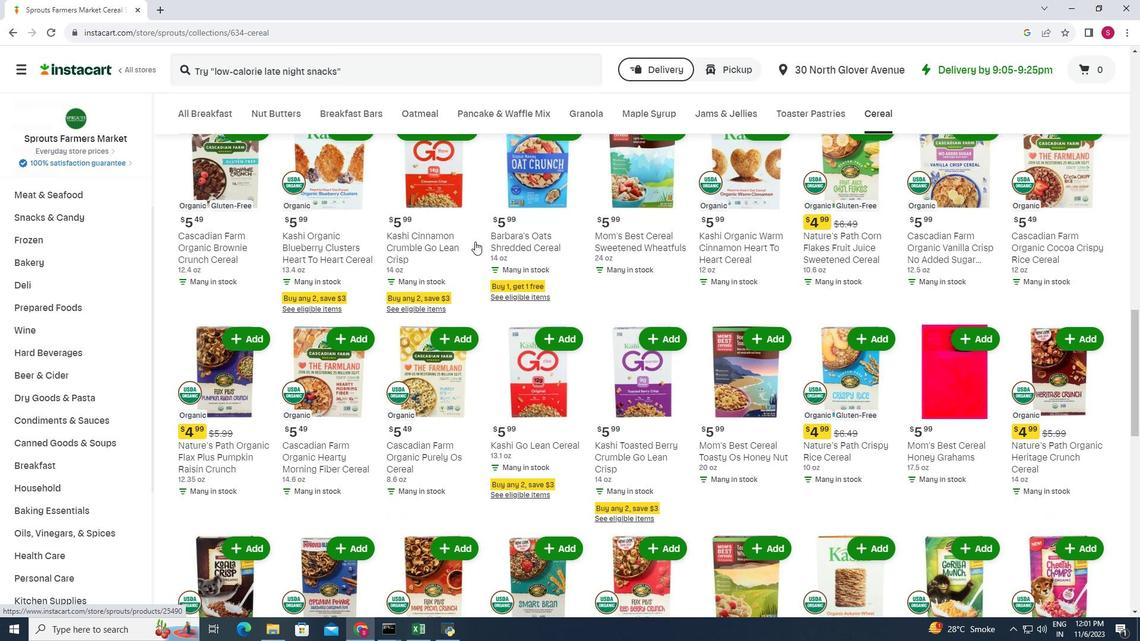 
Action: Mouse scrolled (475, 241) with delta (0, 0)
Screenshot: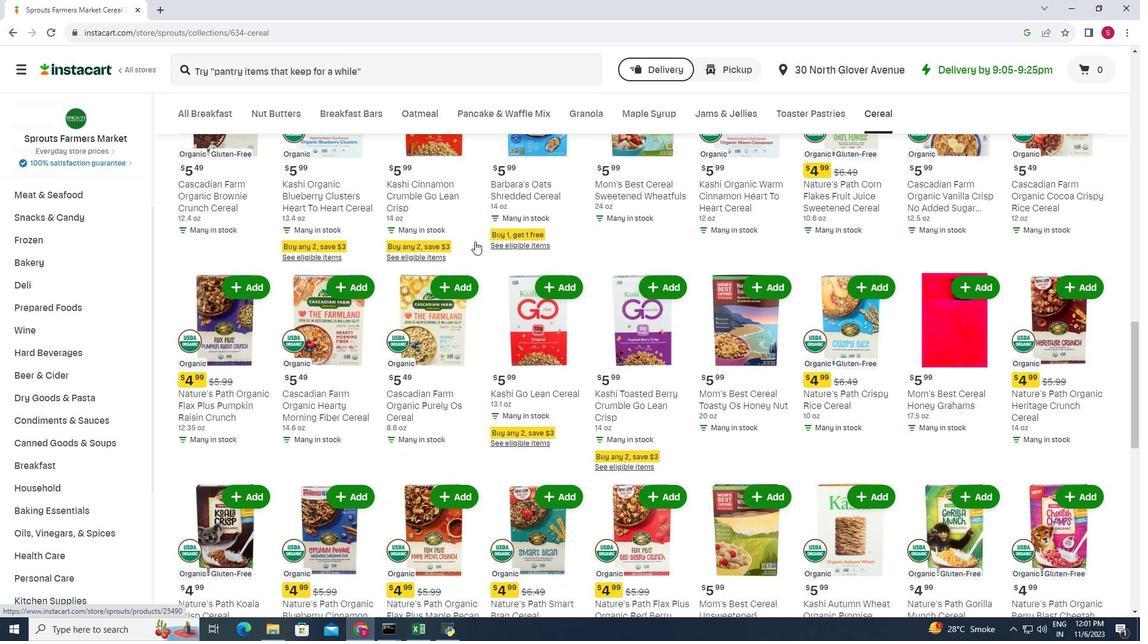 
Action: Mouse scrolled (475, 241) with delta (0, 0)
Screenshot: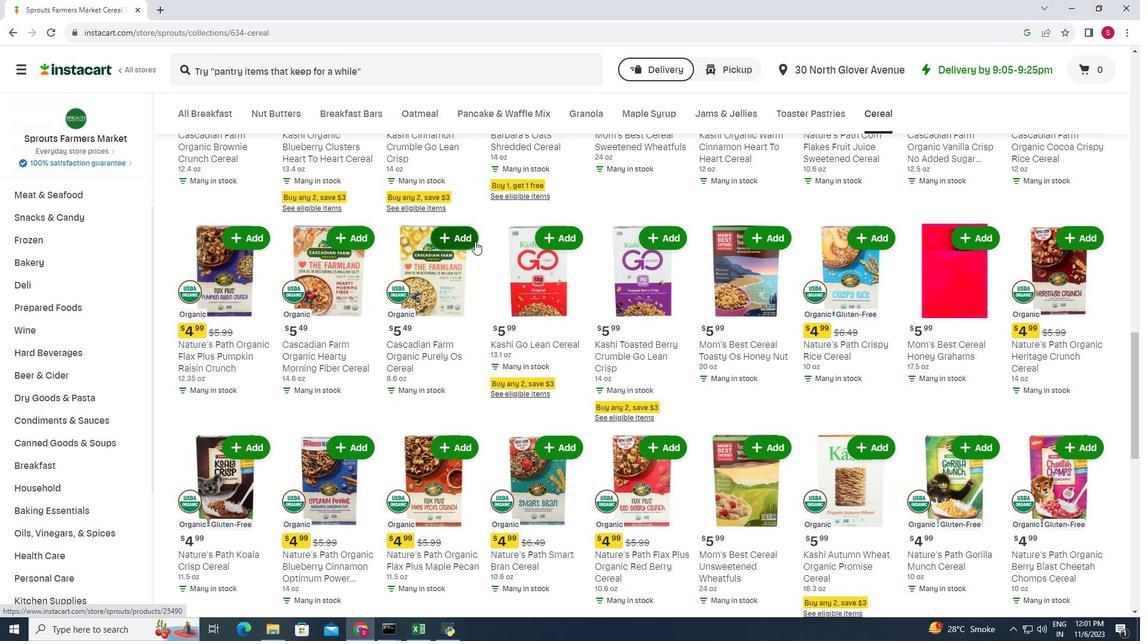 
Action: Mouse scrolled (475, 241) with delta (0, 0)
Screenshot: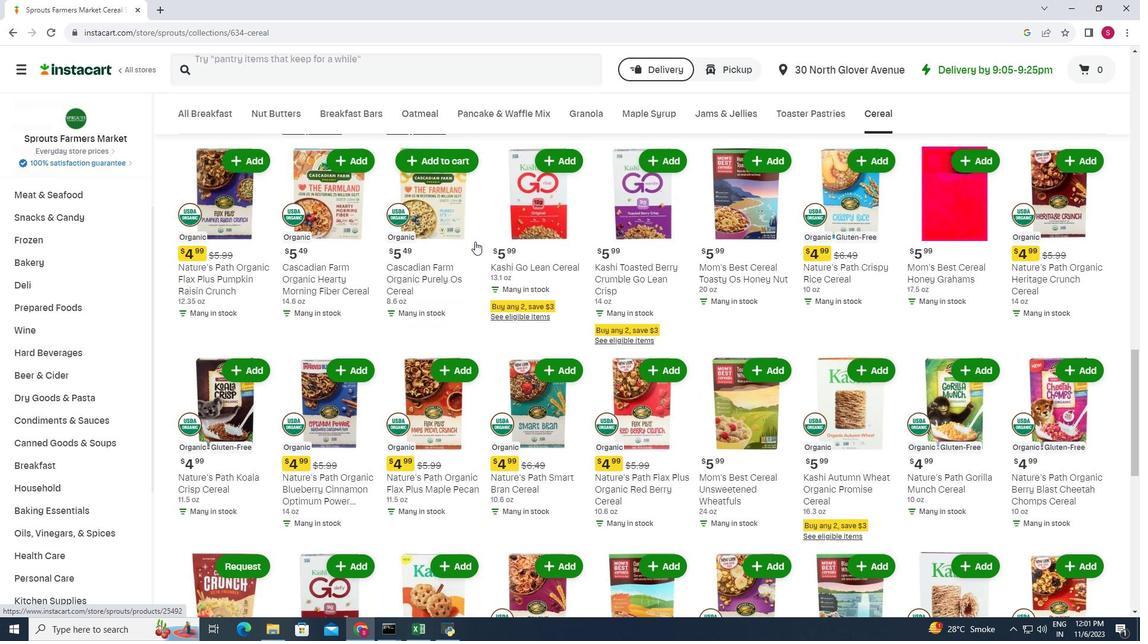 
Action: Mouse moved to (472, 245)
Screenshot: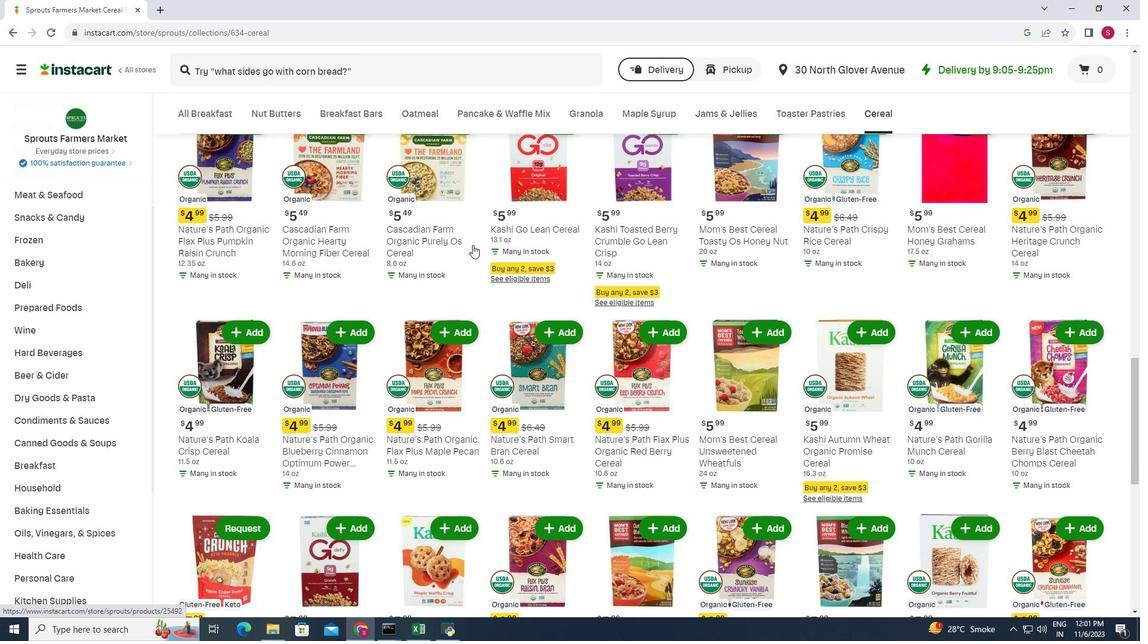 
Action: Mouse scrolled (472, 244) with delta (0, 0)
Screenshot: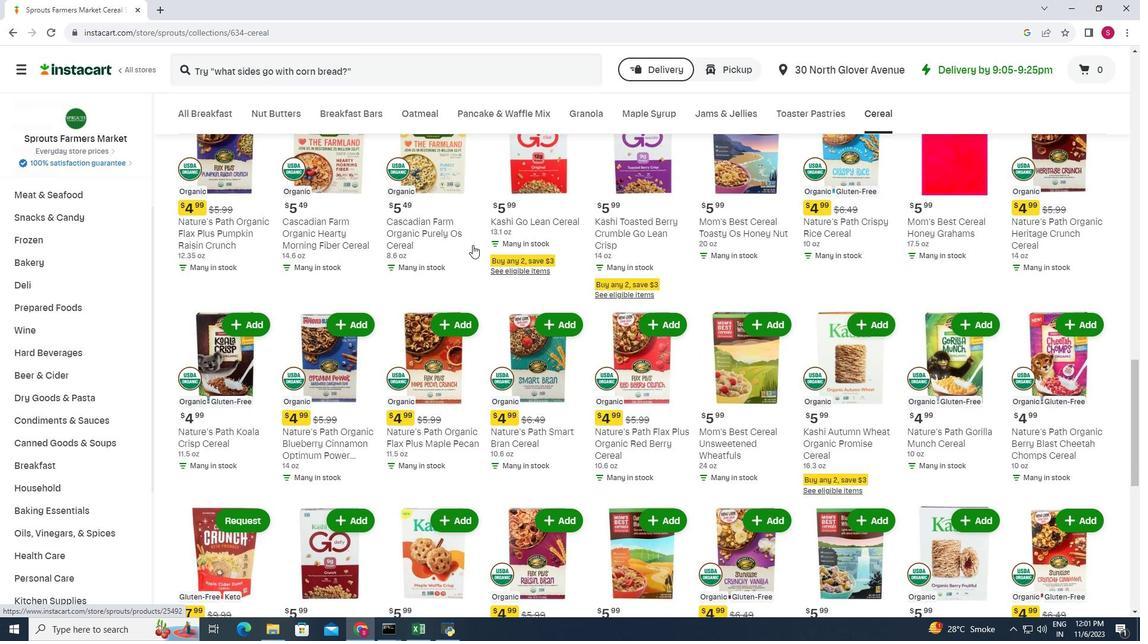 
Action: Mouse moved to (472, 244)
Screenshot: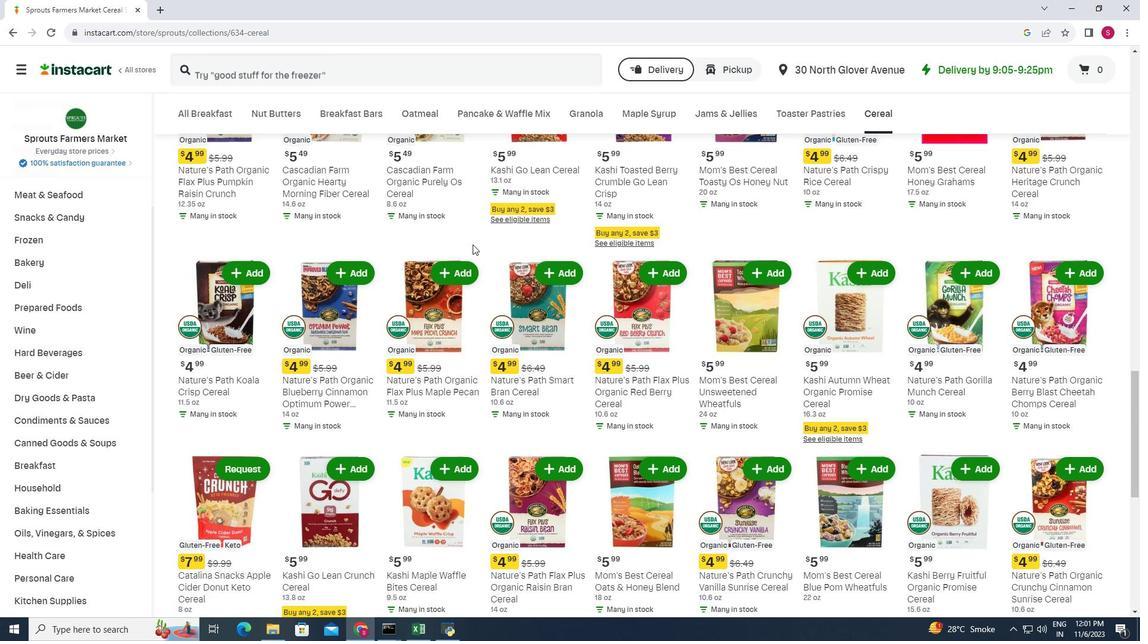 
Action: Mouse scrolled (472, 244) with delta (0, 0)
Screenshot: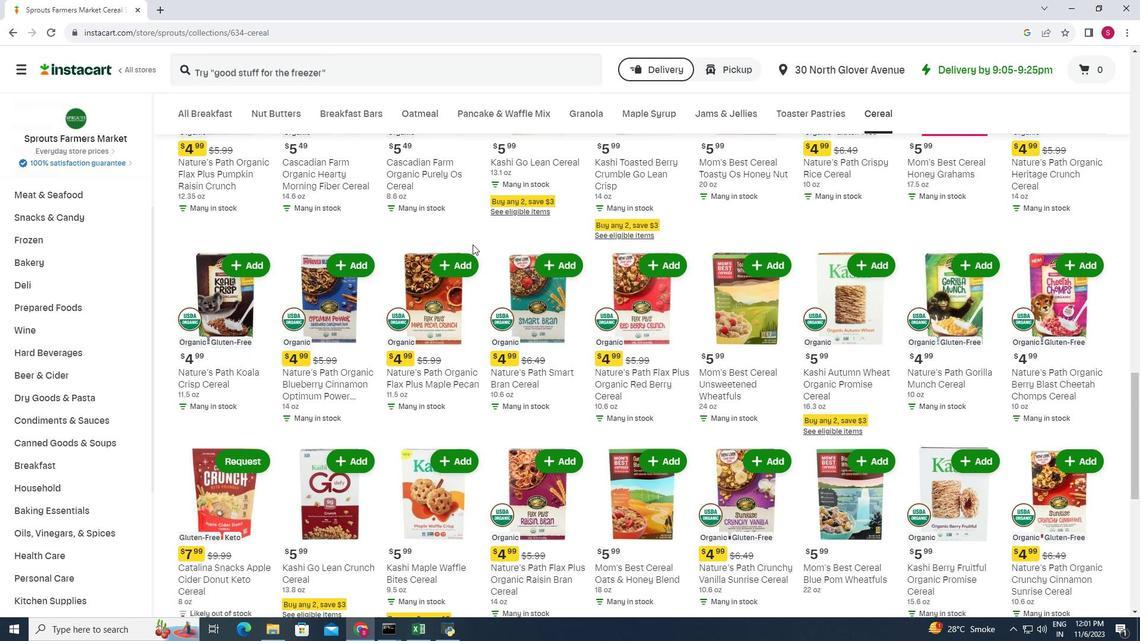 
Action: Mouse moved to (473, 244)
Screenshot: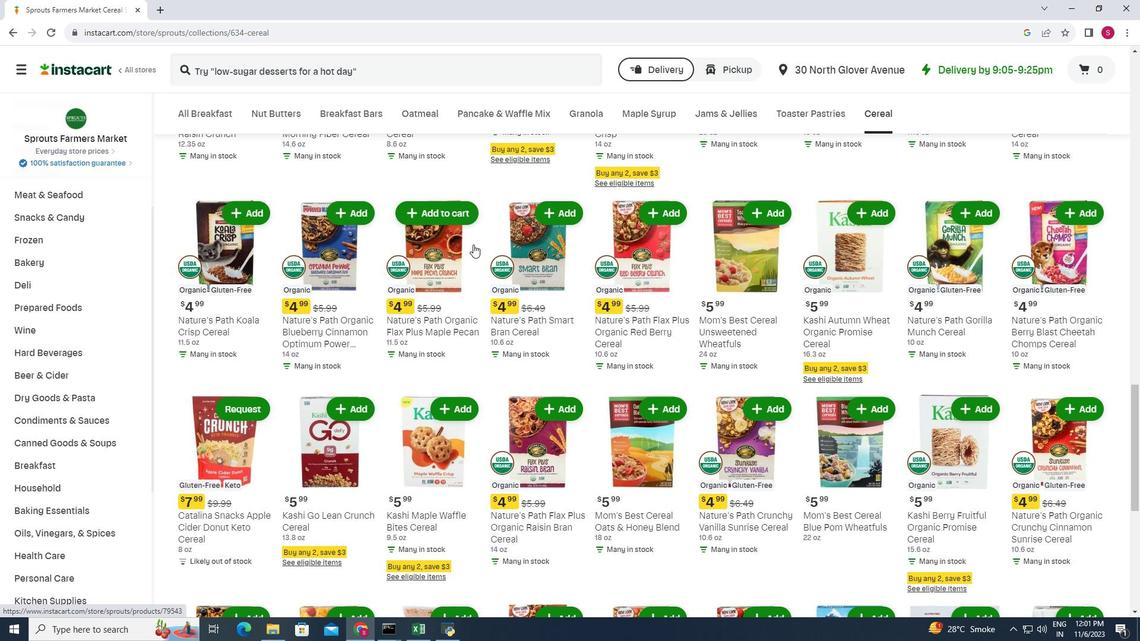 
Action: Mouse scrolled (473, 244) with delta (0, 0)
Screenshot: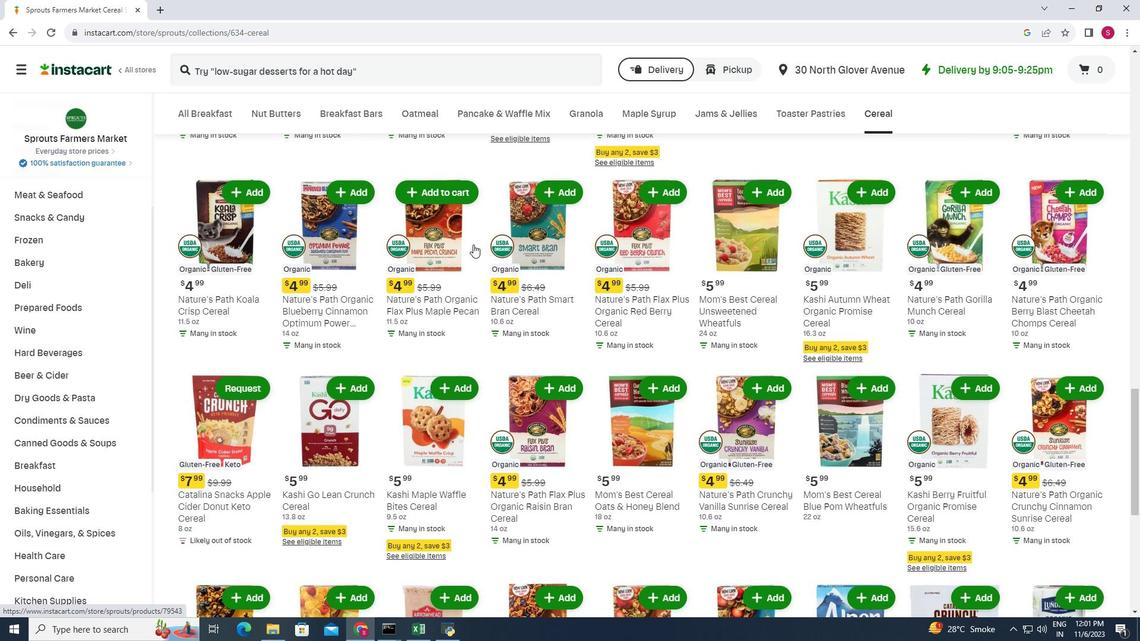 
Action: Mouse moved to (472, 245)
Screenshot: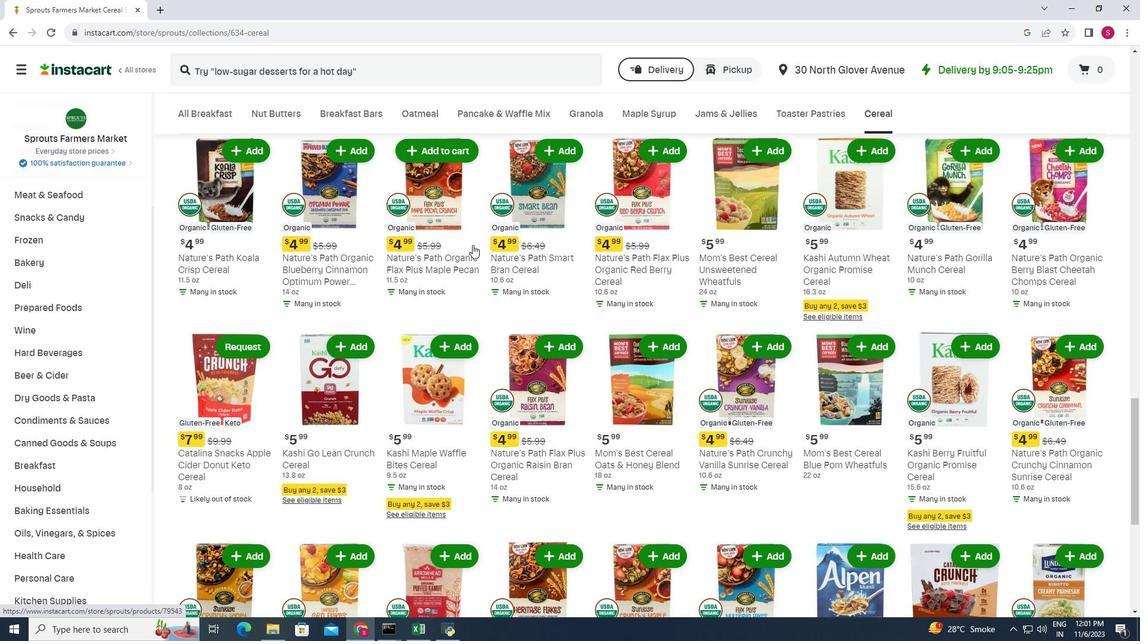 
Action: Mouse scrolled (472, 244) with delta (0, 0)
Screenshot: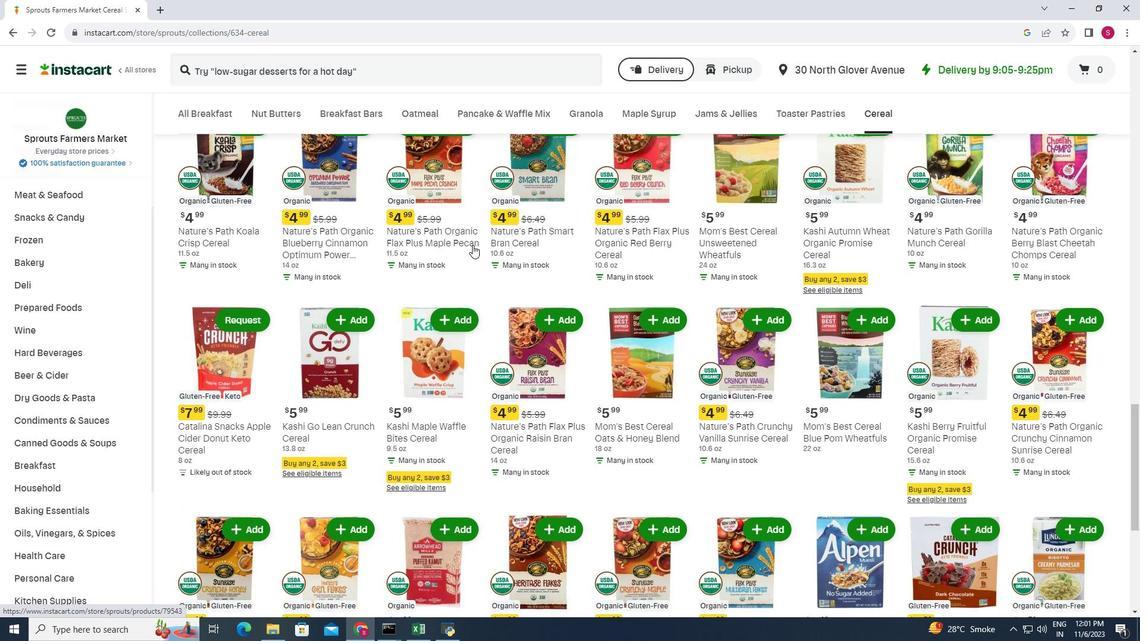 
Action: Mouse scrolled (472, 244) with delta (0, 0)
Screenshot: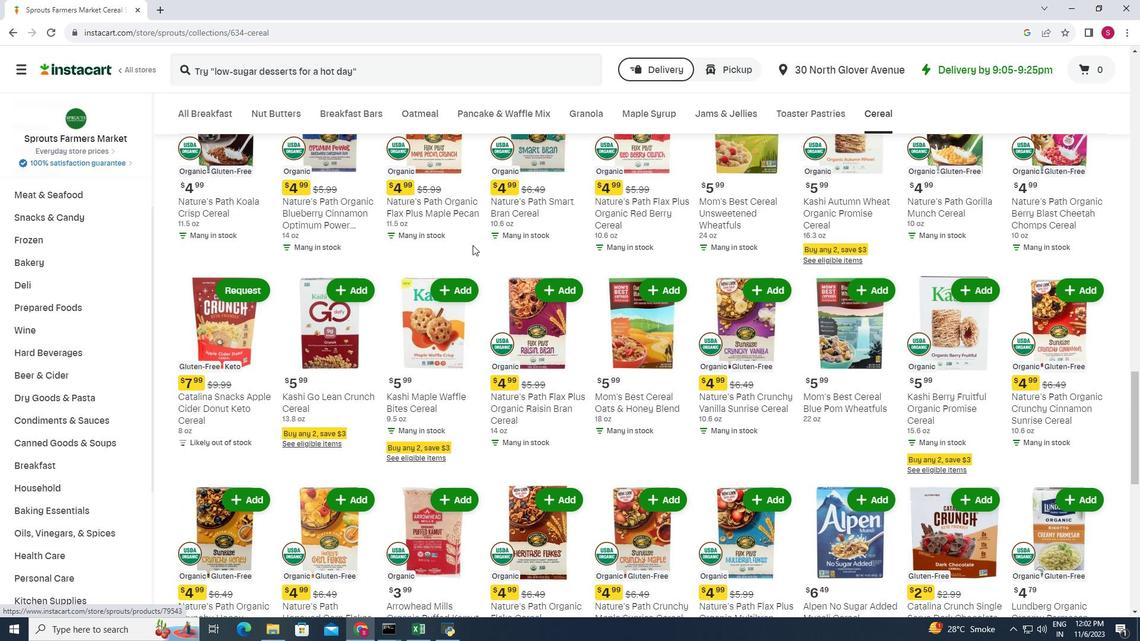 
Action: Mouse moved to (472, 245)
Screenshot: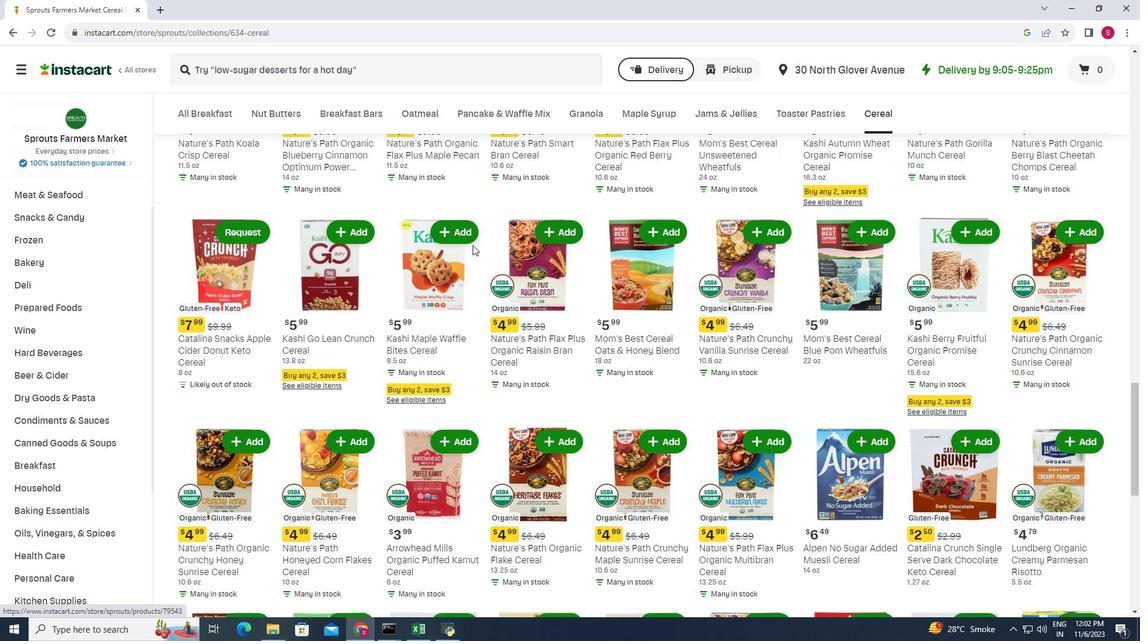 
Action: Mouse scrolled (472, 244) with delta (0, 0)
Screenshot: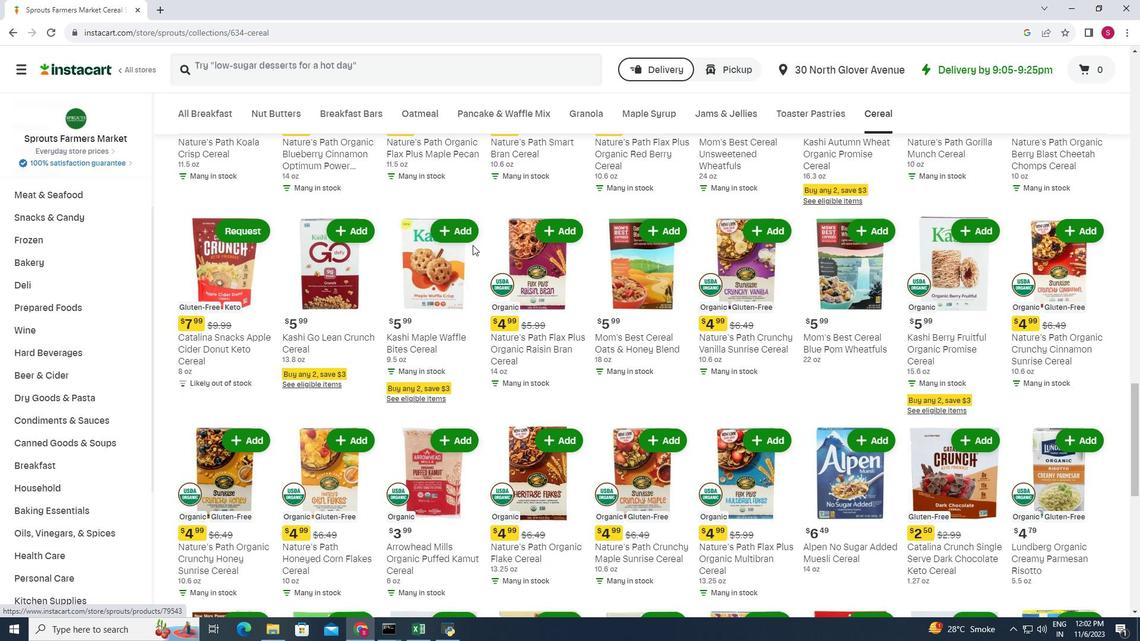 
Action: Mouse scrolled (472, 244) with delta (0, 0)
Screenshot: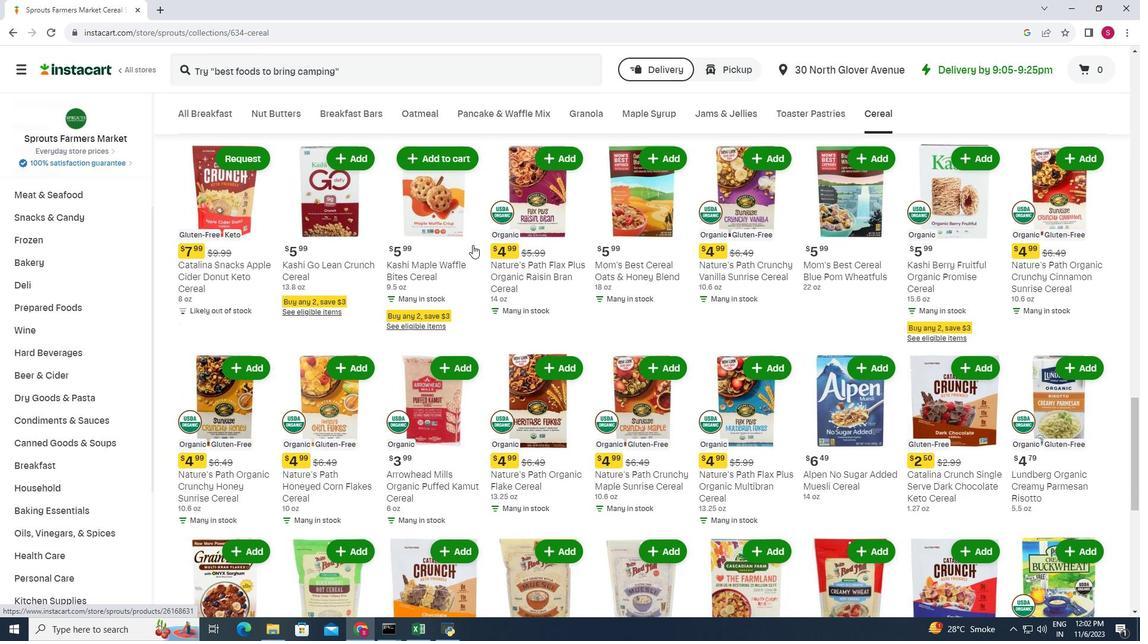 
Action: Mouse scrolled (472, 244) with delta (0, 0)
Screenshot: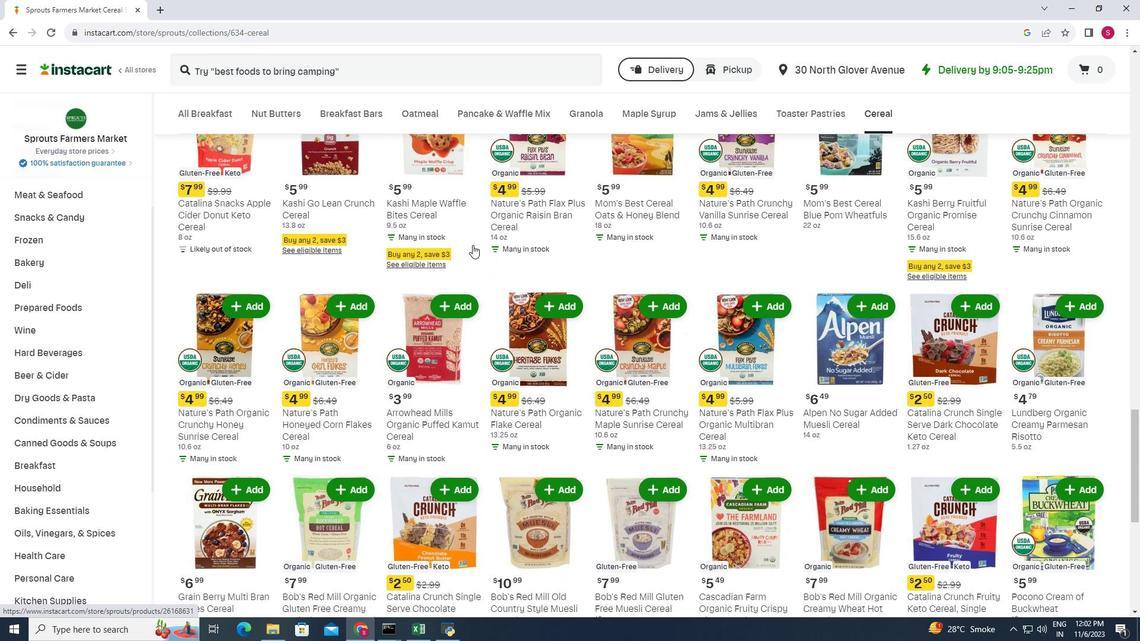 
Action: Mouse moved to (472, 245)
Screenshot: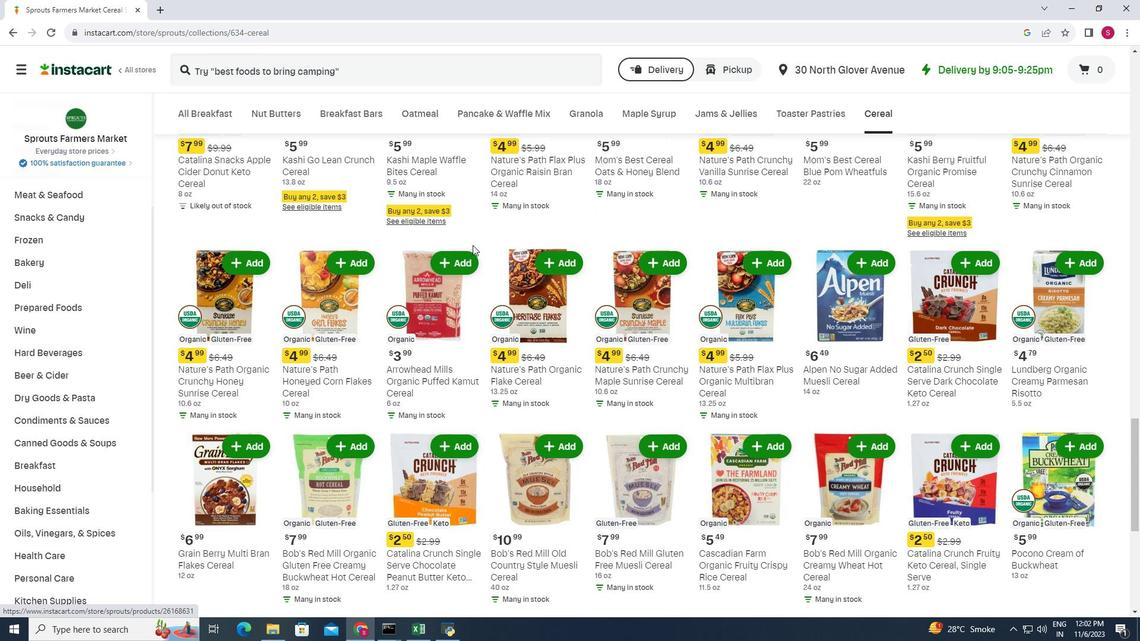
Action: Mouse scrolled (472, 244) with delta (0, 0)
Screenshot: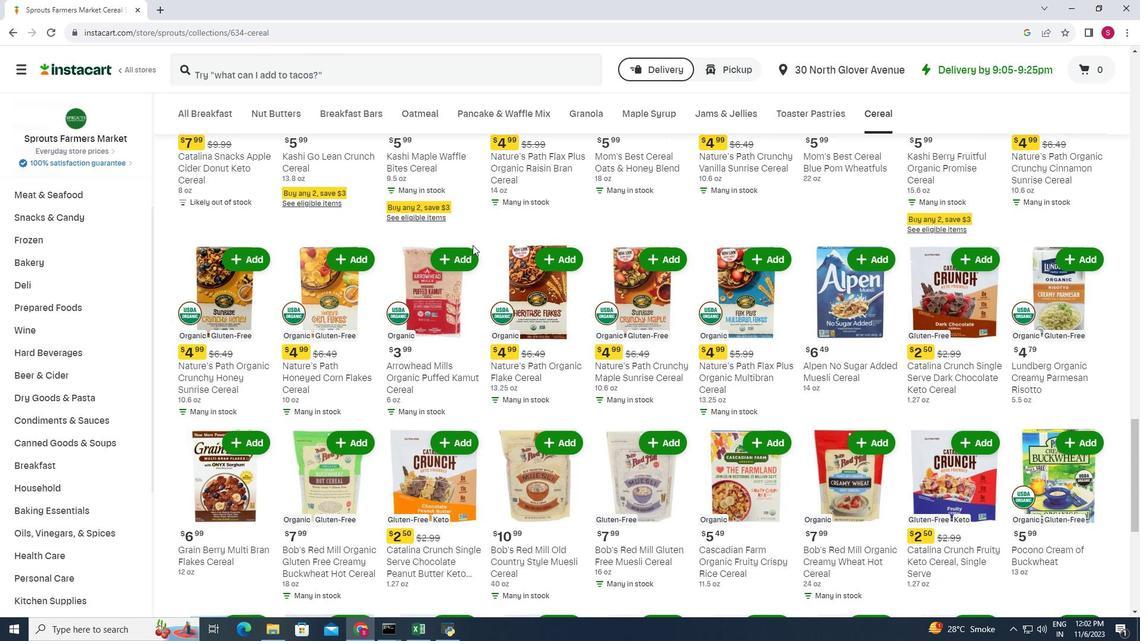 
Action: Mouse scrolled (472, 244) with delta (0, 0)
Screenshot: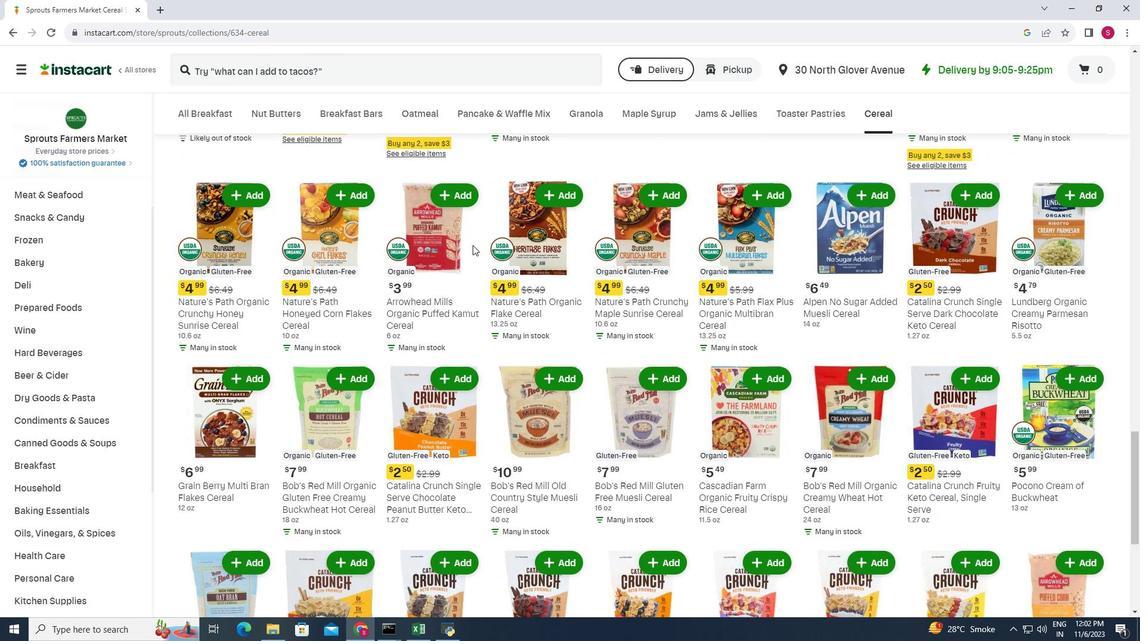 
Action: Mouse moved to (472, 245)
Screenshot: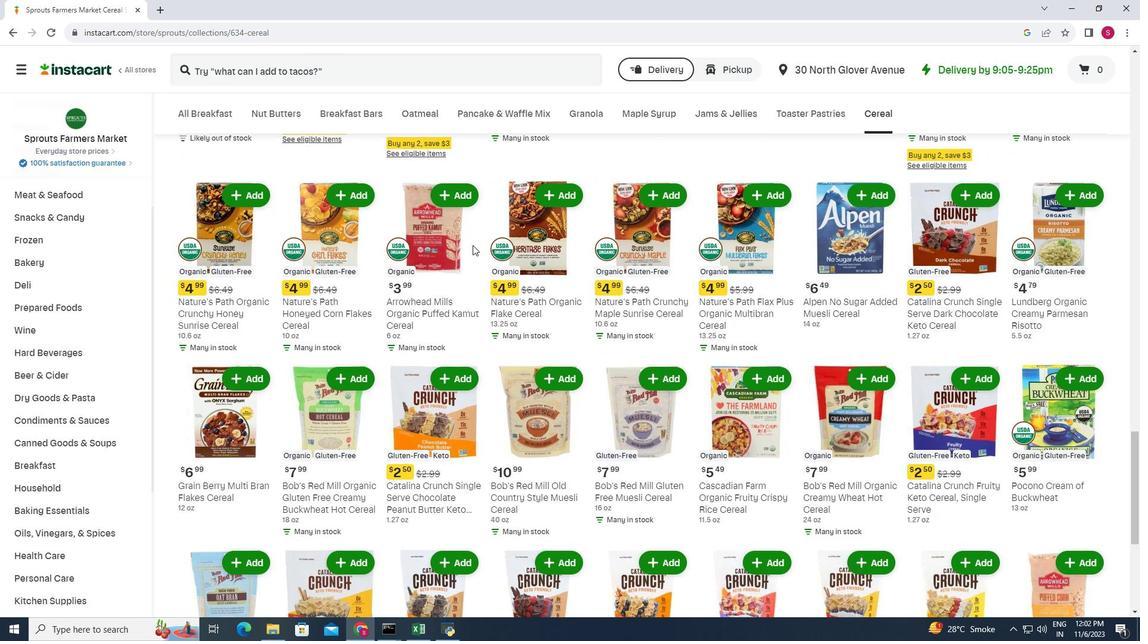 
Action: Mouse scrolled (472, 244) with delta (0, 0)
Screenshot: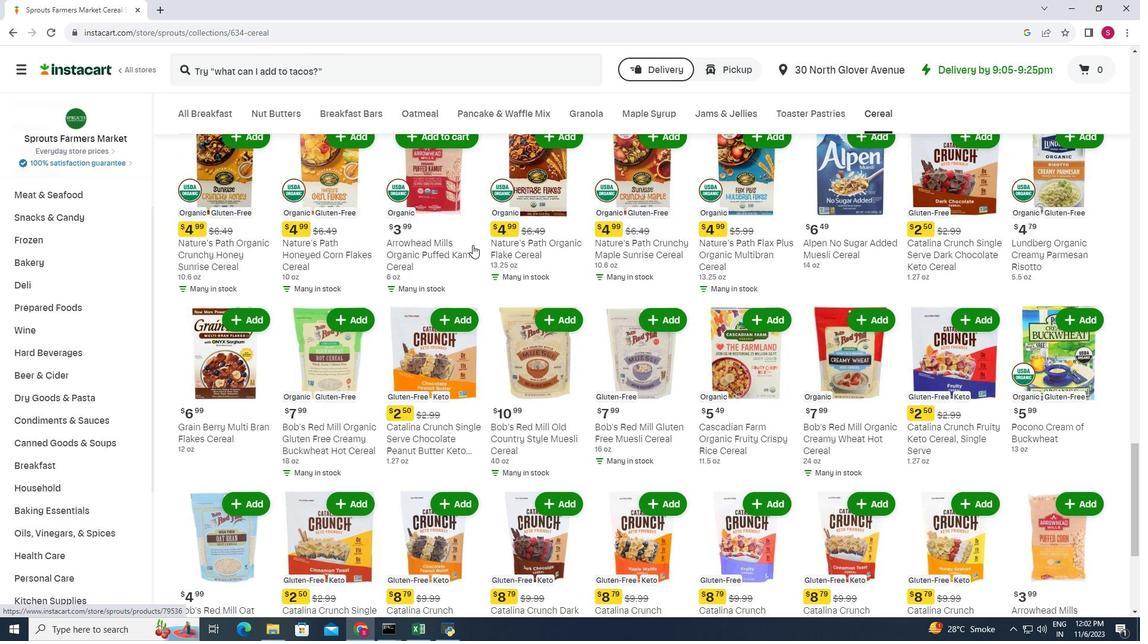 
Action: Mouse scrolled (472, 244) with delta (0, 0)
Screenshot: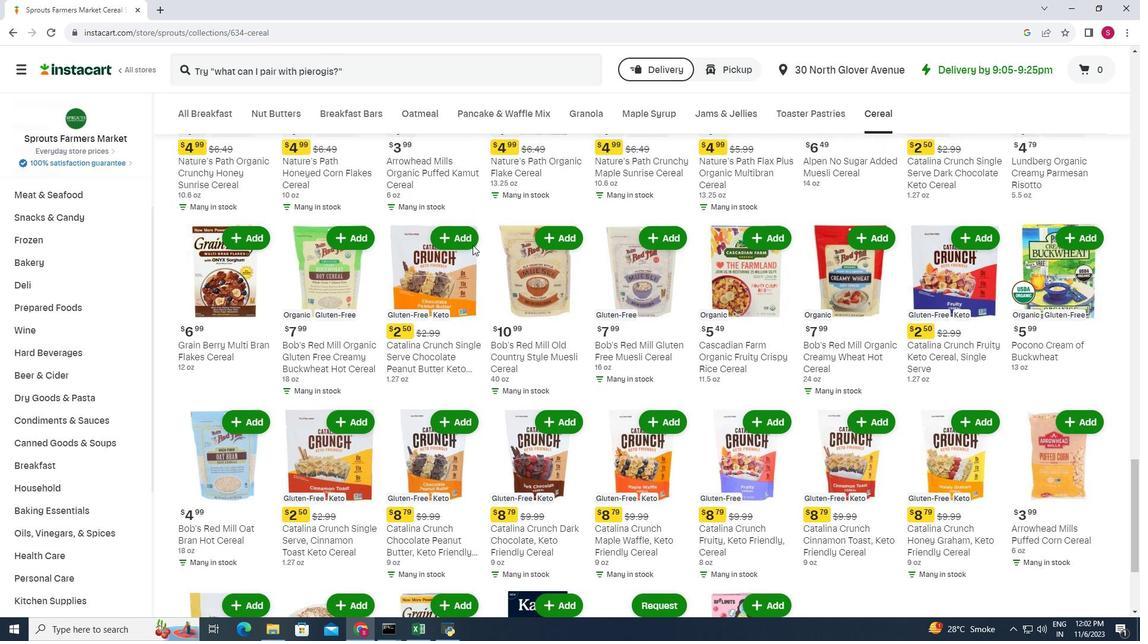 
Action: Mouse scrolled (472, 244) with delta (0, 0)
Screenshot: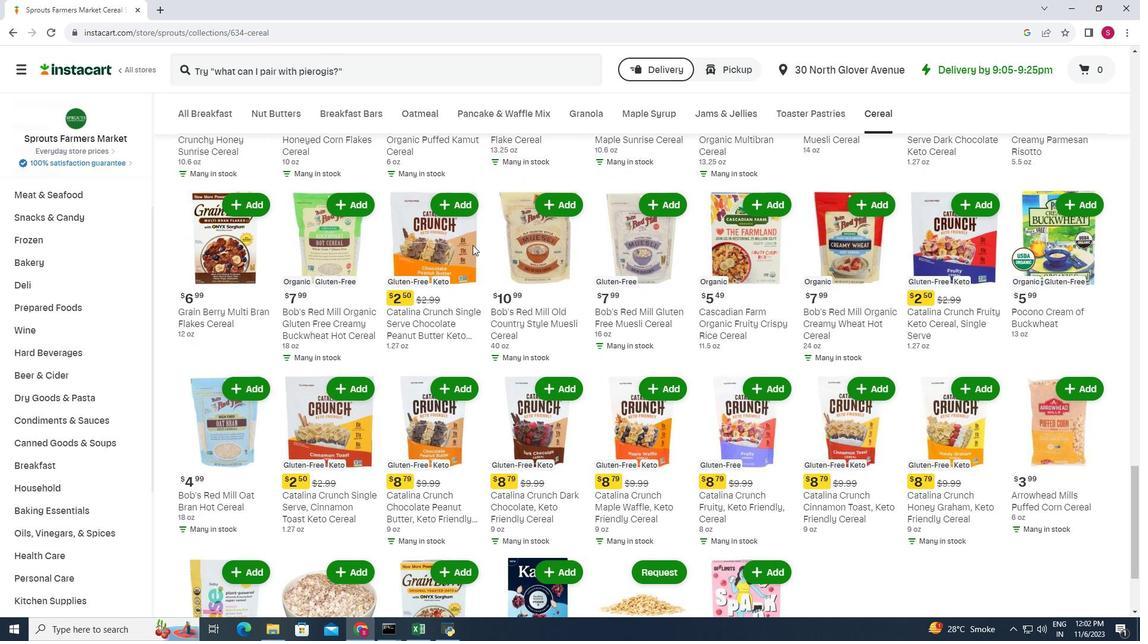 
Action: Mouse moved to (472, 245)
Screenshot: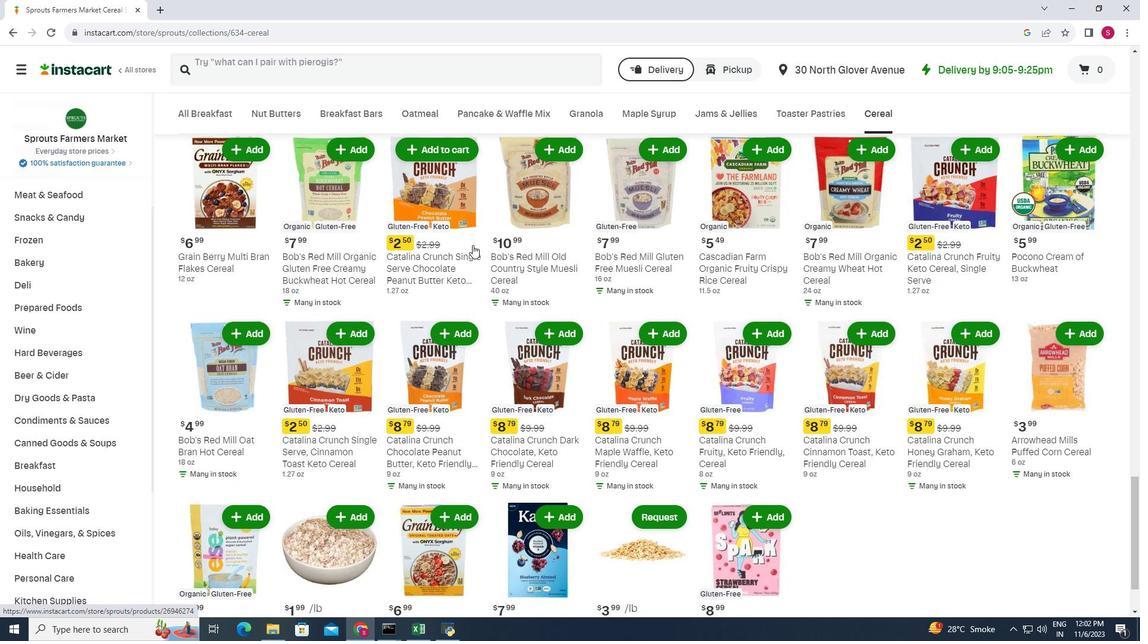 
Action: Mouse scrolled (472, 244) with delta (0, 0)
Screenshot: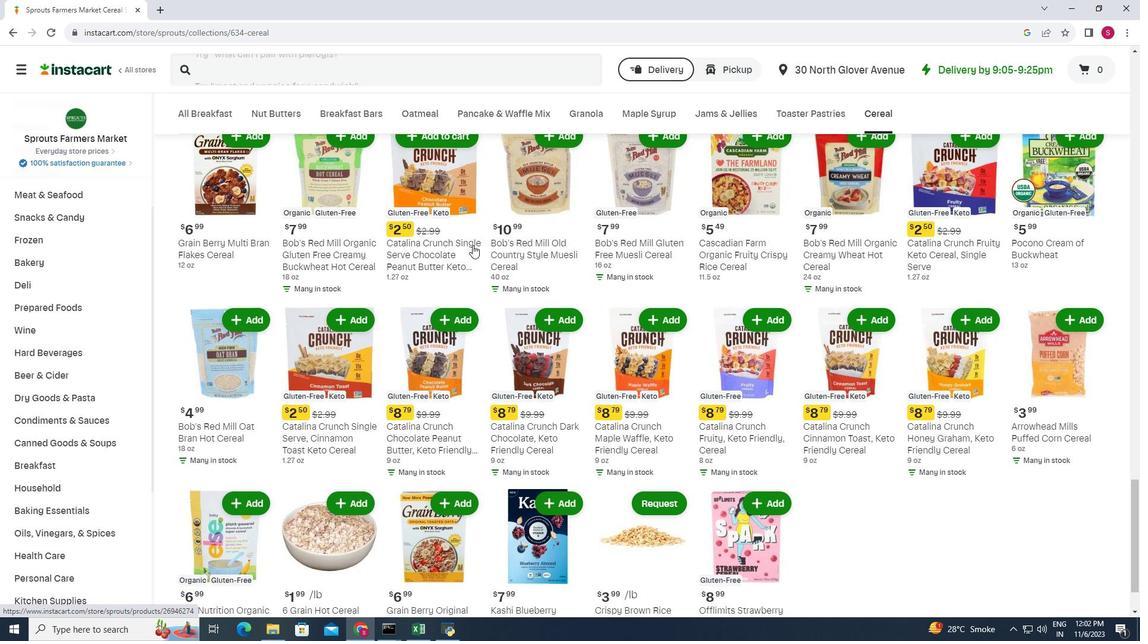 
Action: Mouse moved to (472, 245)
Screenshot: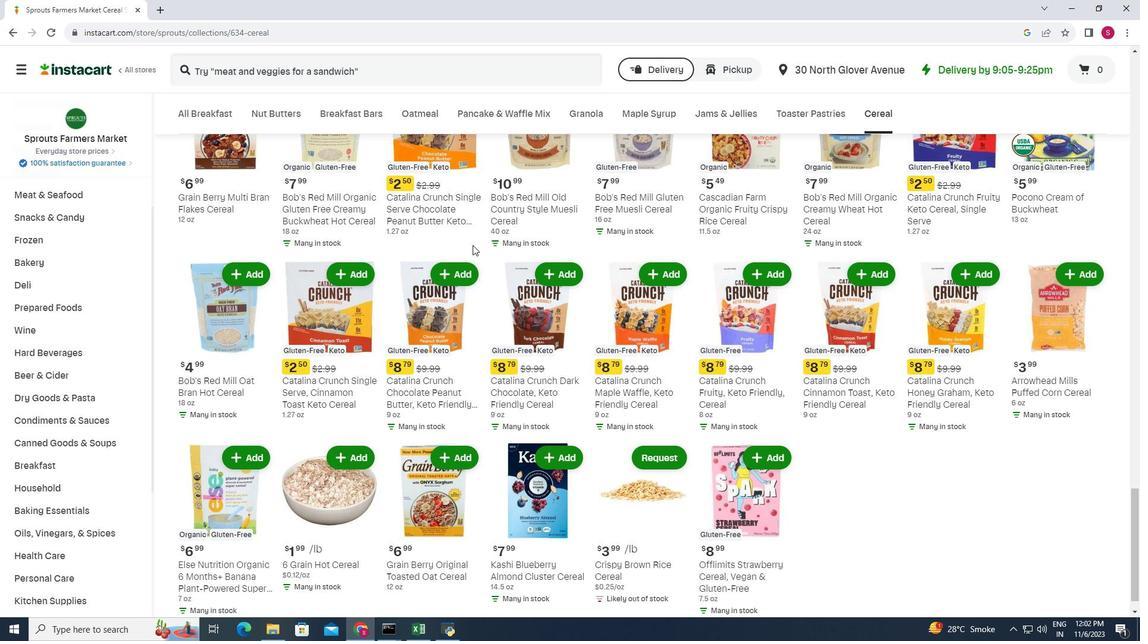 
Action: Mouse scrolled (472, 244) with delta (0, 0)
Screenshot: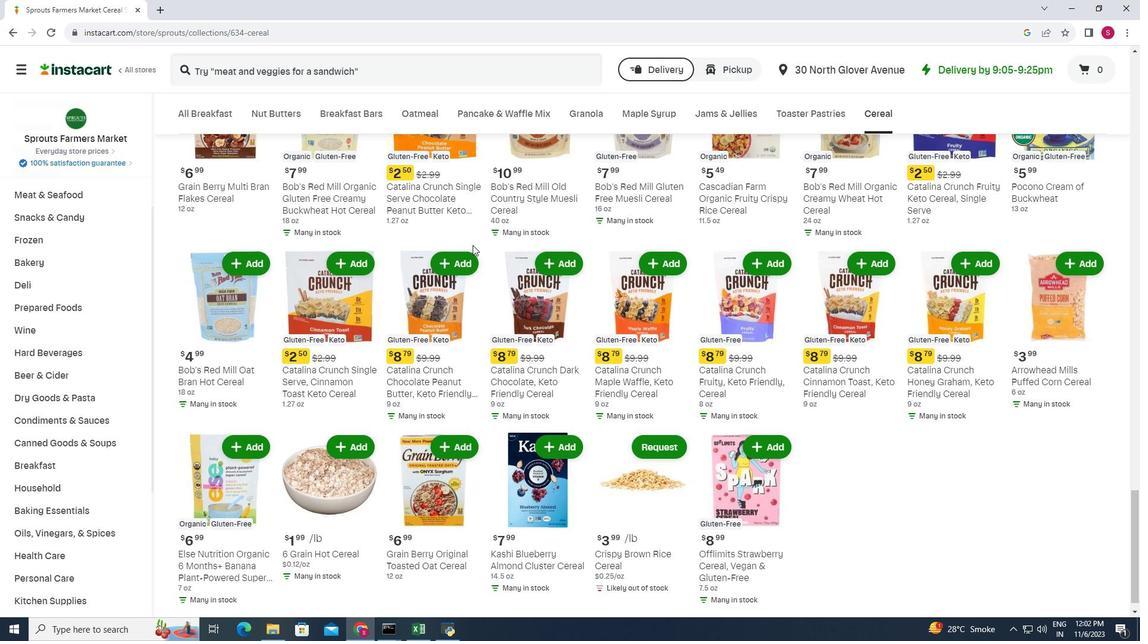 
Action: Mouse scrolled (472, 244) with delta (0, 0)
Screenshot: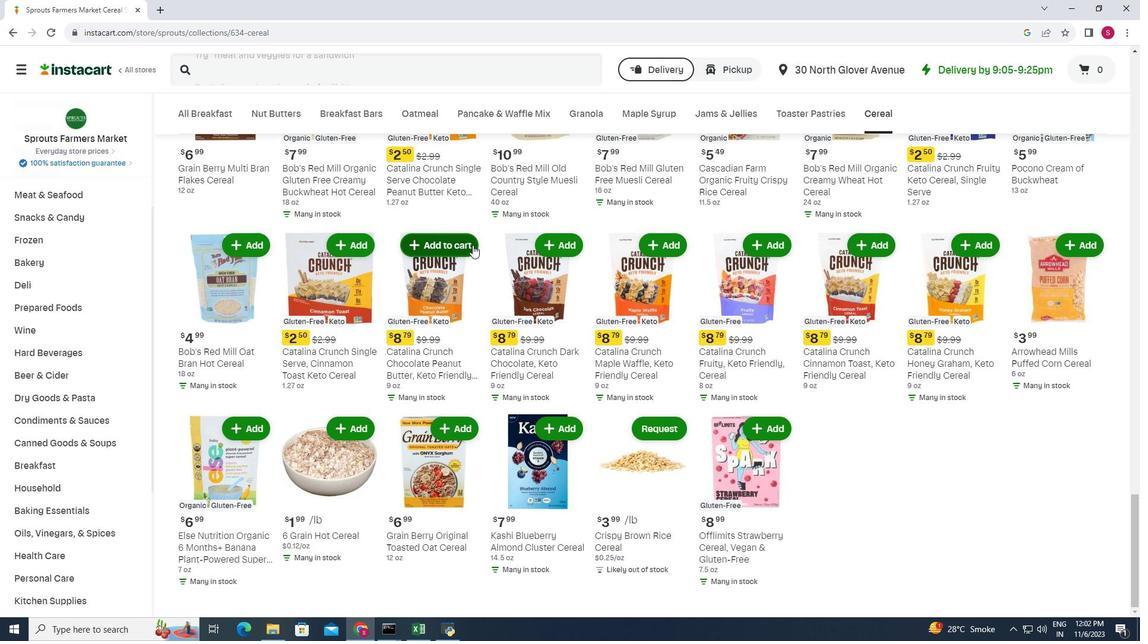 
Action: Mouse scrolled (472, 245) with delta (0, 0)
Screenshot: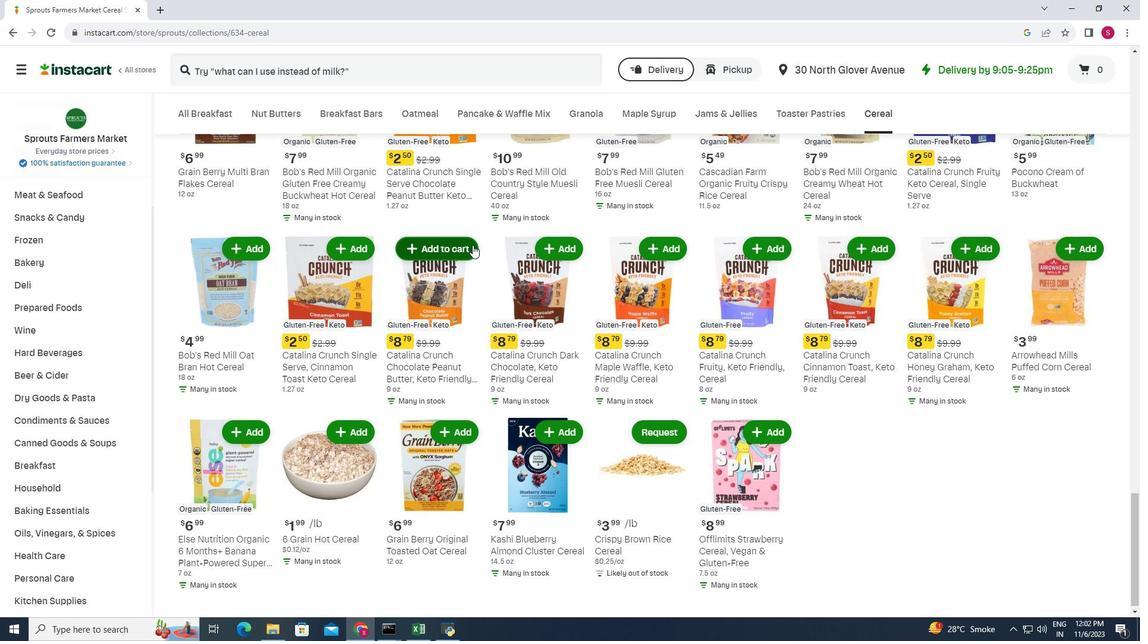 
